 Task: Normalize Audio.
Action: Mouse moved to (1027, 614)
Screenshot: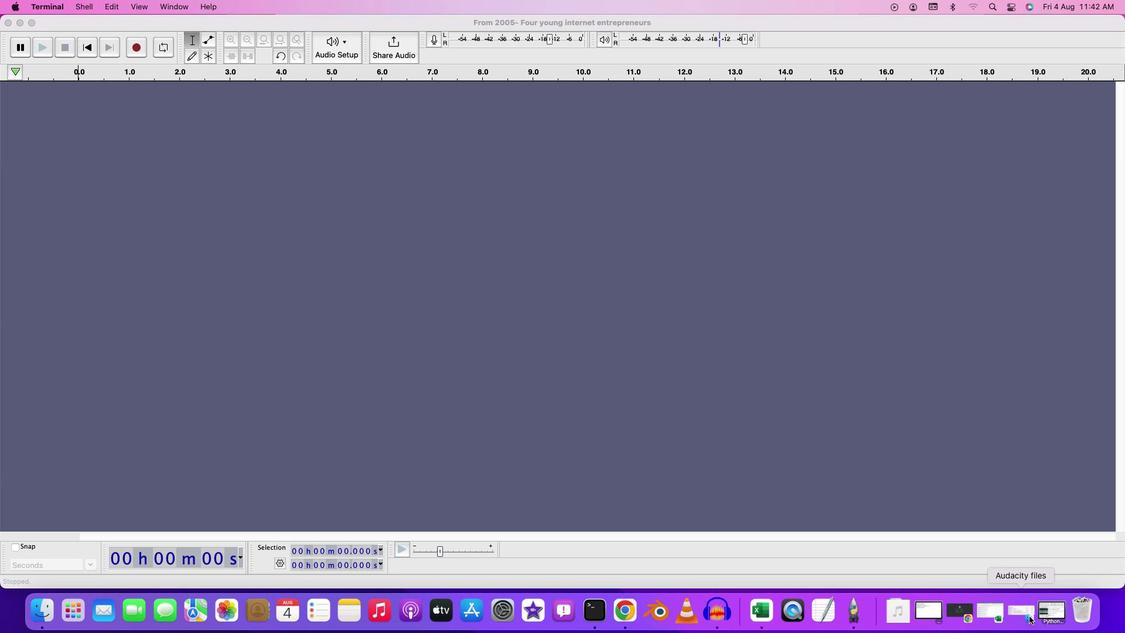 
Action: Mouse pressed left at (1027, 614)
Screenshot: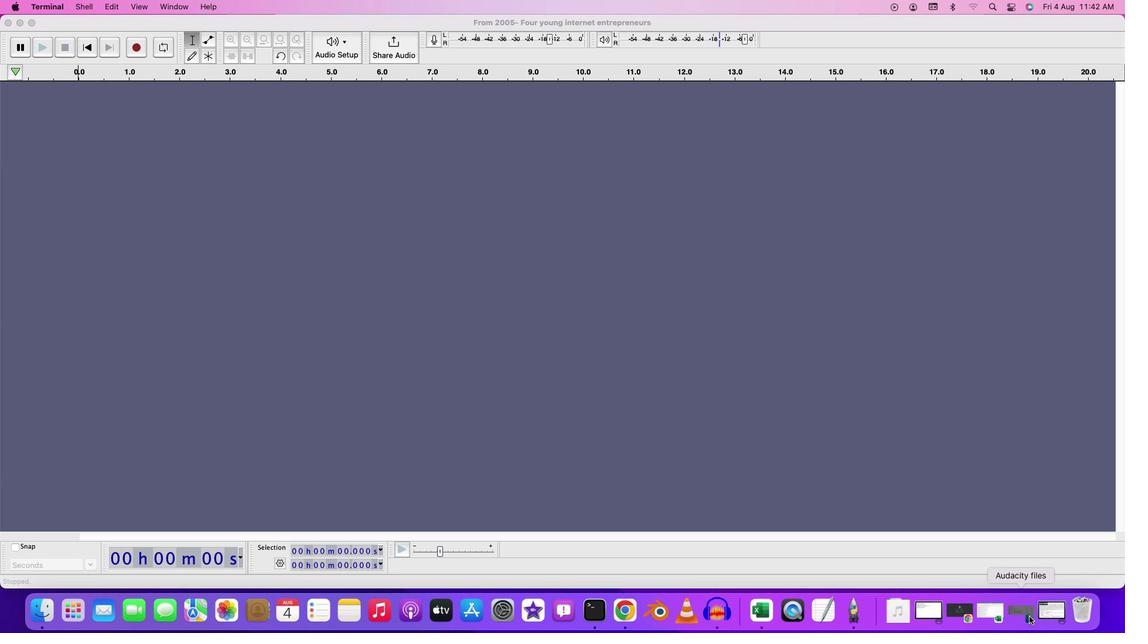 
Action: Mouse moved to (602, 357)
Screenshot: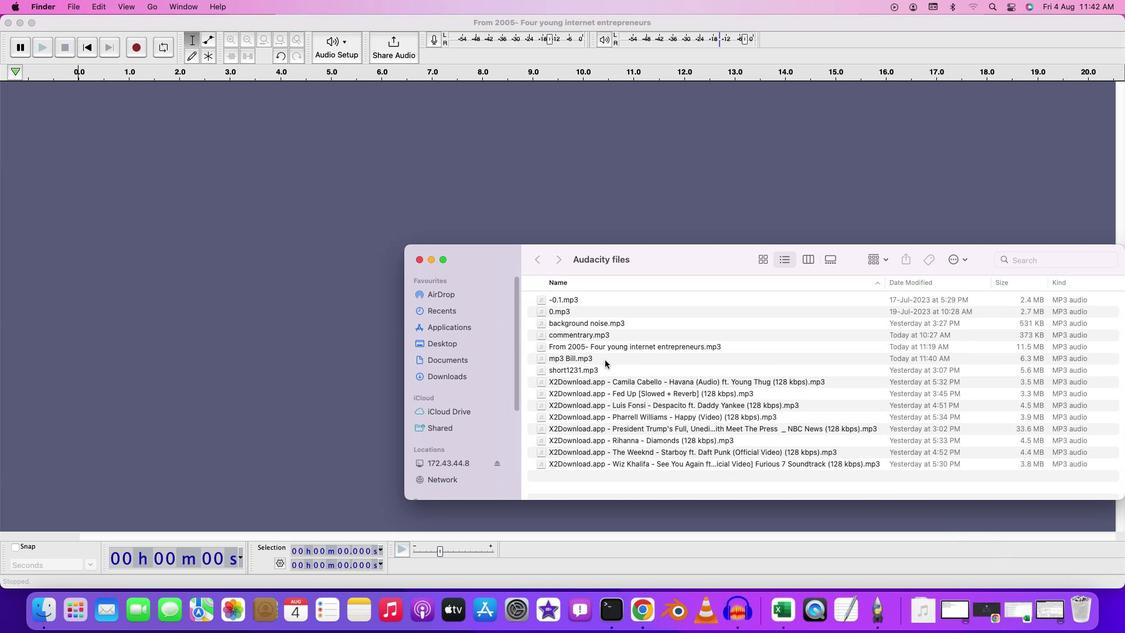 
Action: Mouse pressed left at (602, 357)
Screenshot: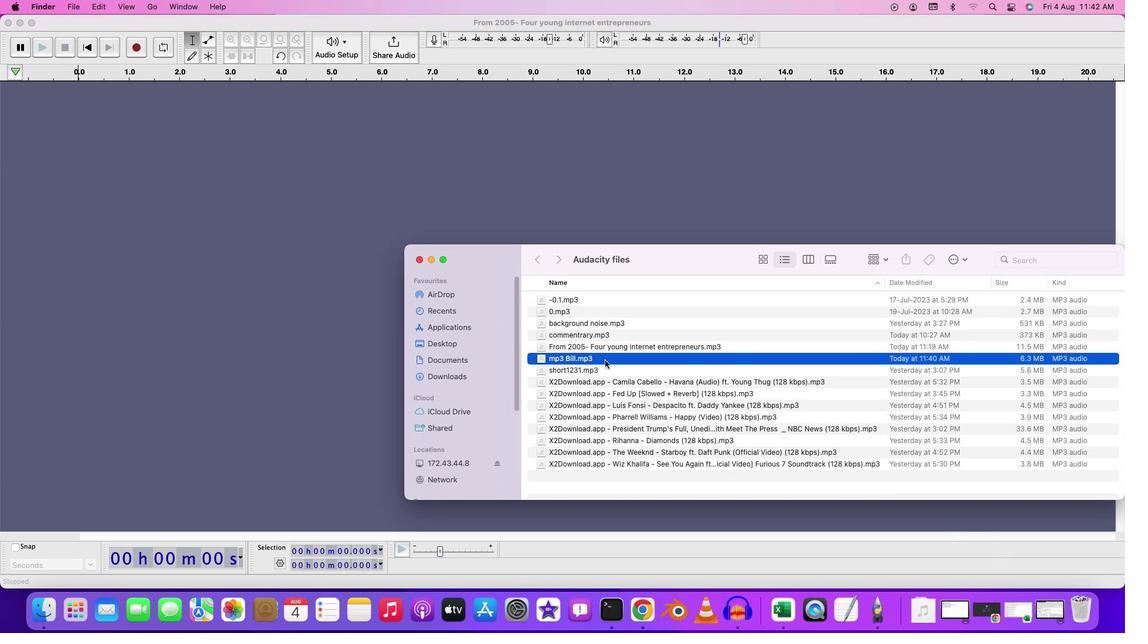 
Action: Mouse moved to (584, 350)
Screenshot: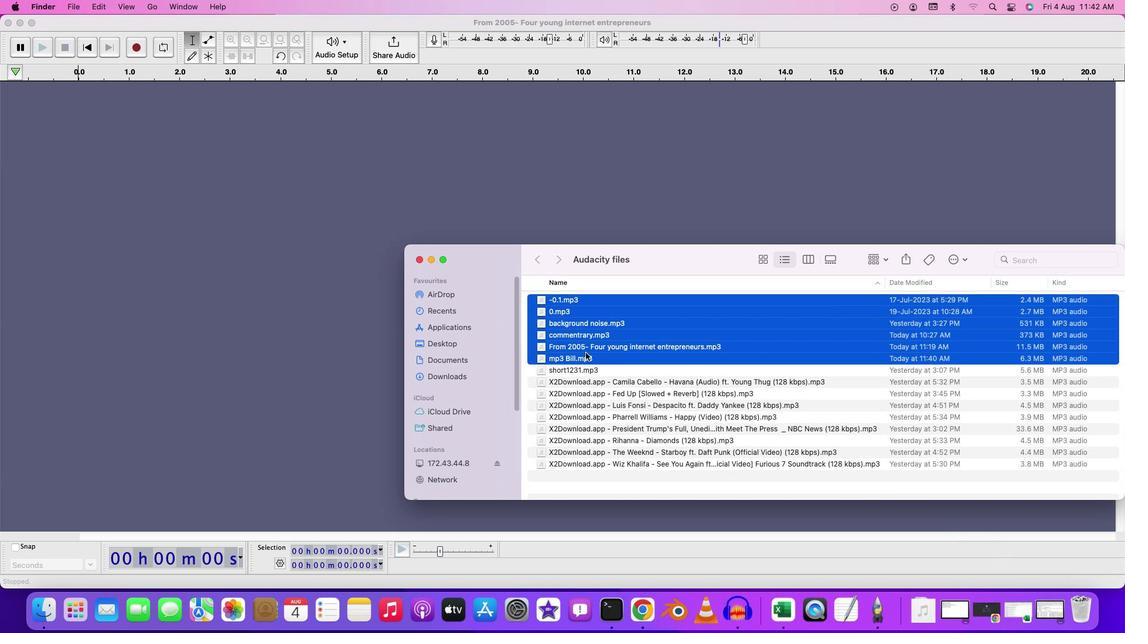 
Action: Mouse pressed left at (584, 350)
Screenshot: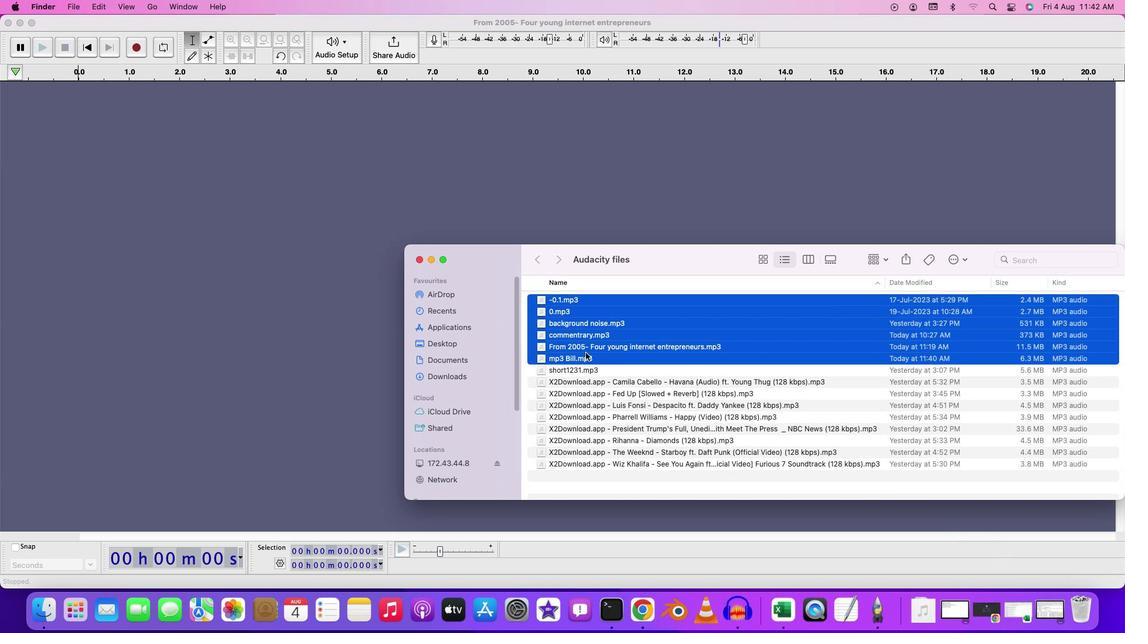 
Action: Mouse moved to (582, 371)
Screenshot: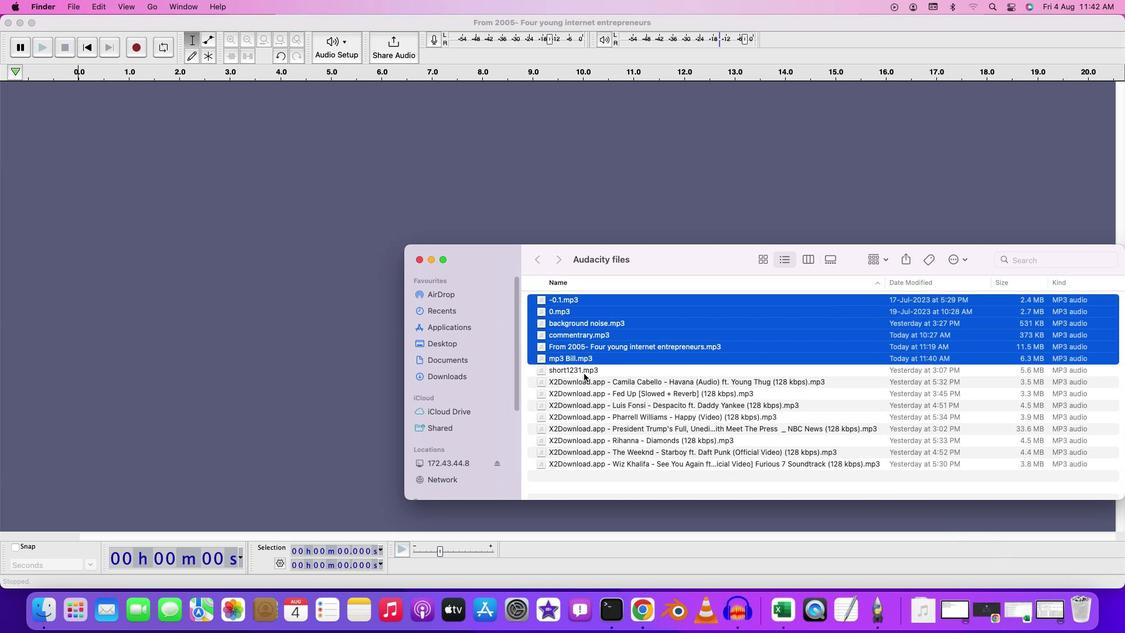 
Action: Mouse pressed left at (582, 371)
Screenshot: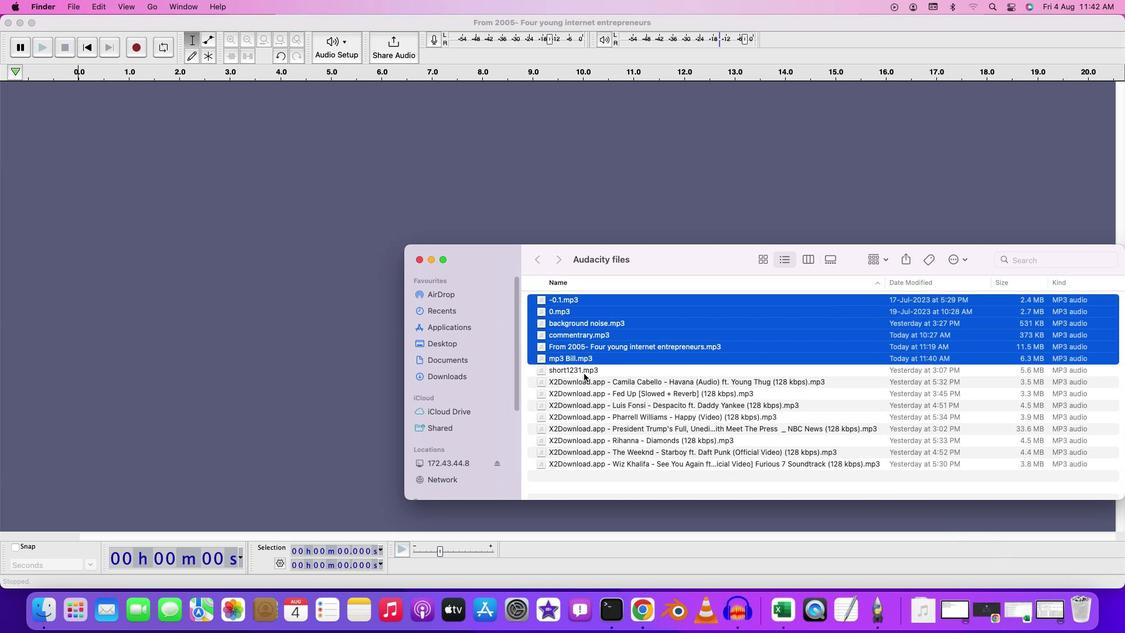 
Action: Mouse moved to (580, 357)
Screenshot: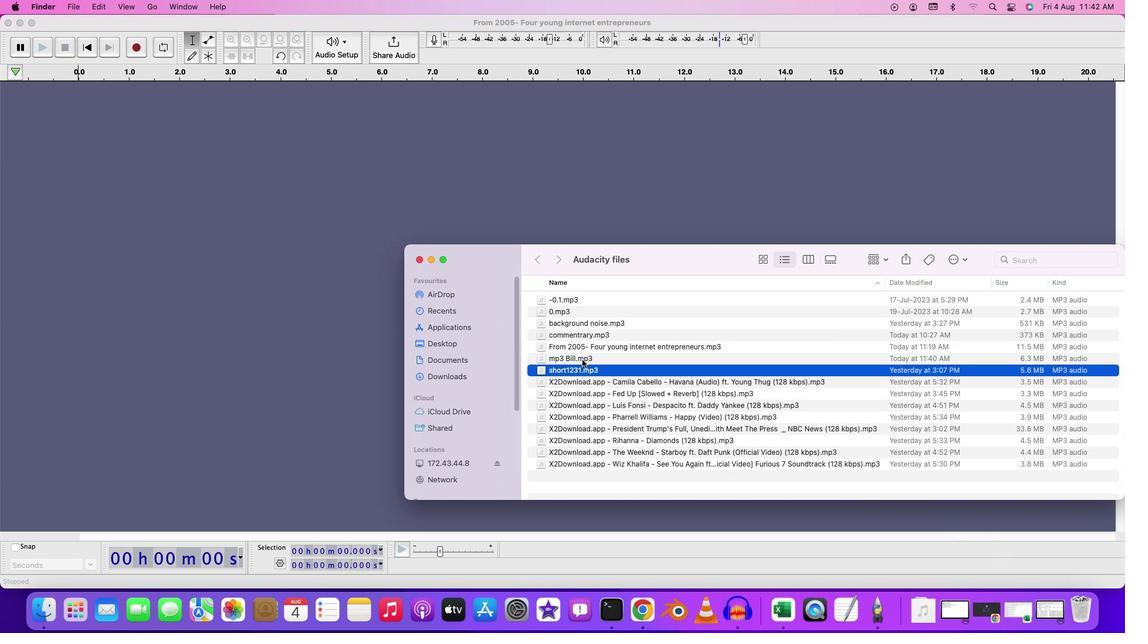 
Action: Mouse pressed left at (580, 357)
Screenshot: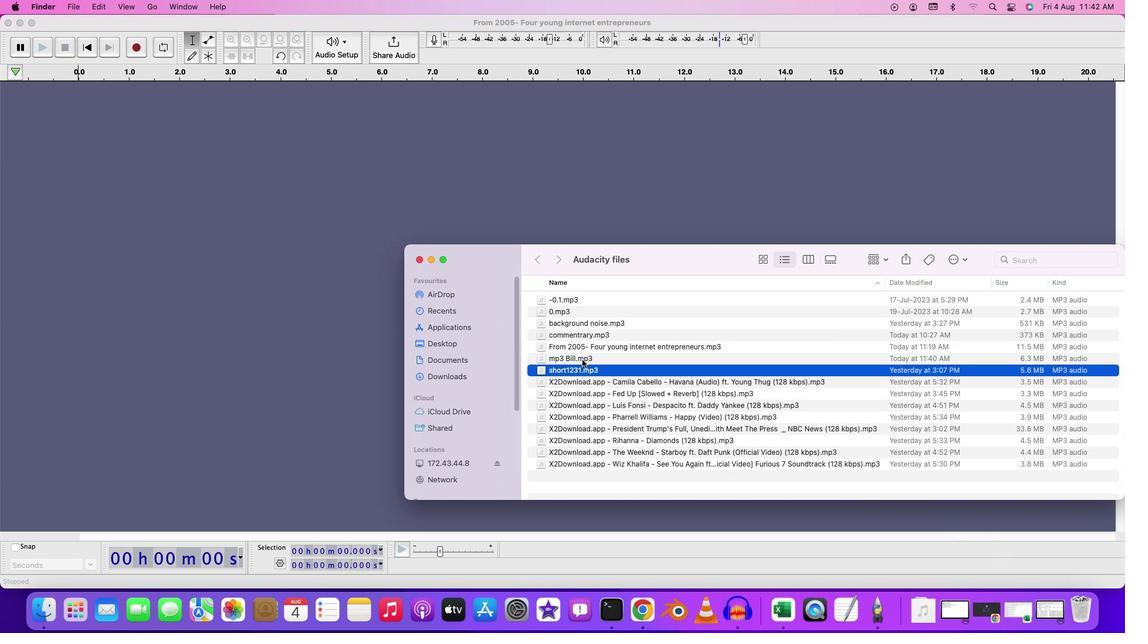 
Action: Mouse moved to (565, 355)
Screenshot: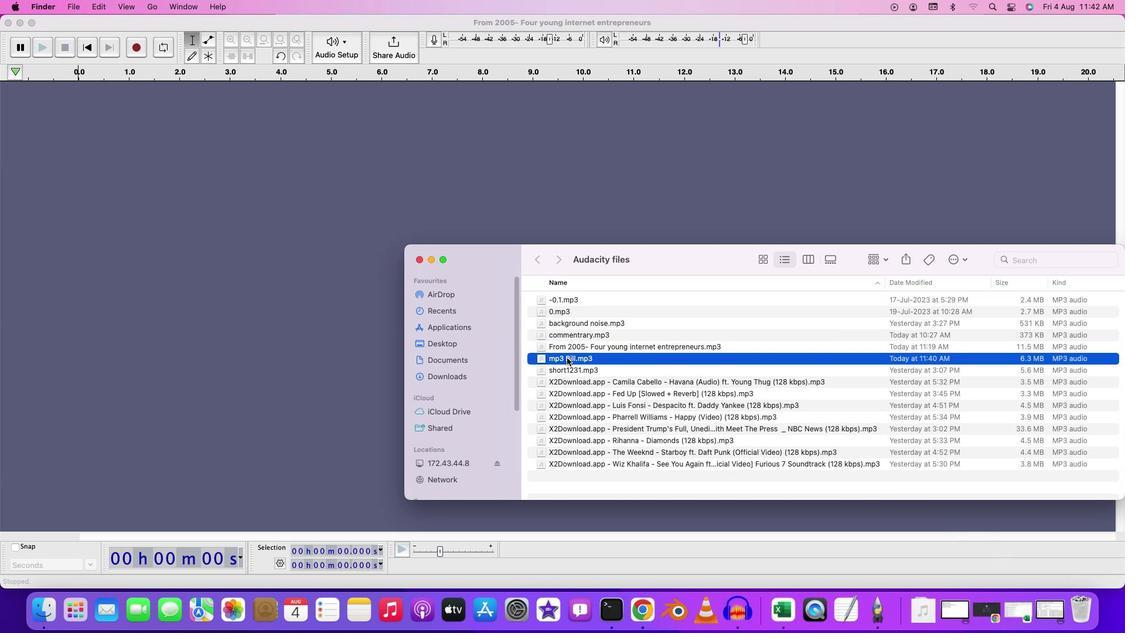 
Action: Mouse pressed left at (565, 355)
Screenshot: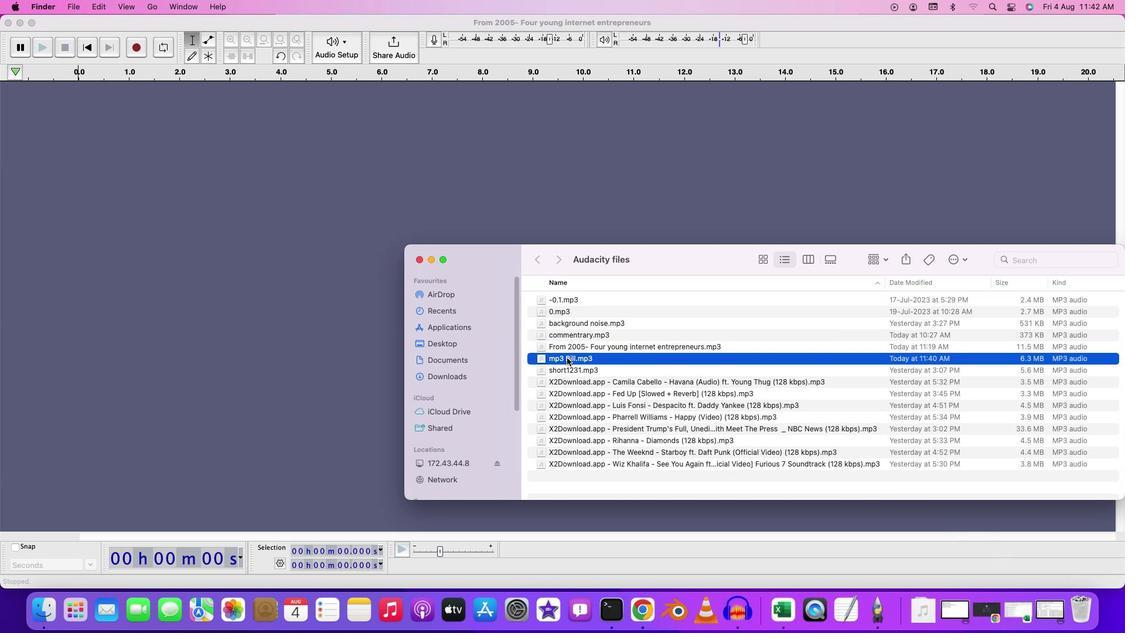 
Action: Mouse moved to (426, 257)
Screenshot: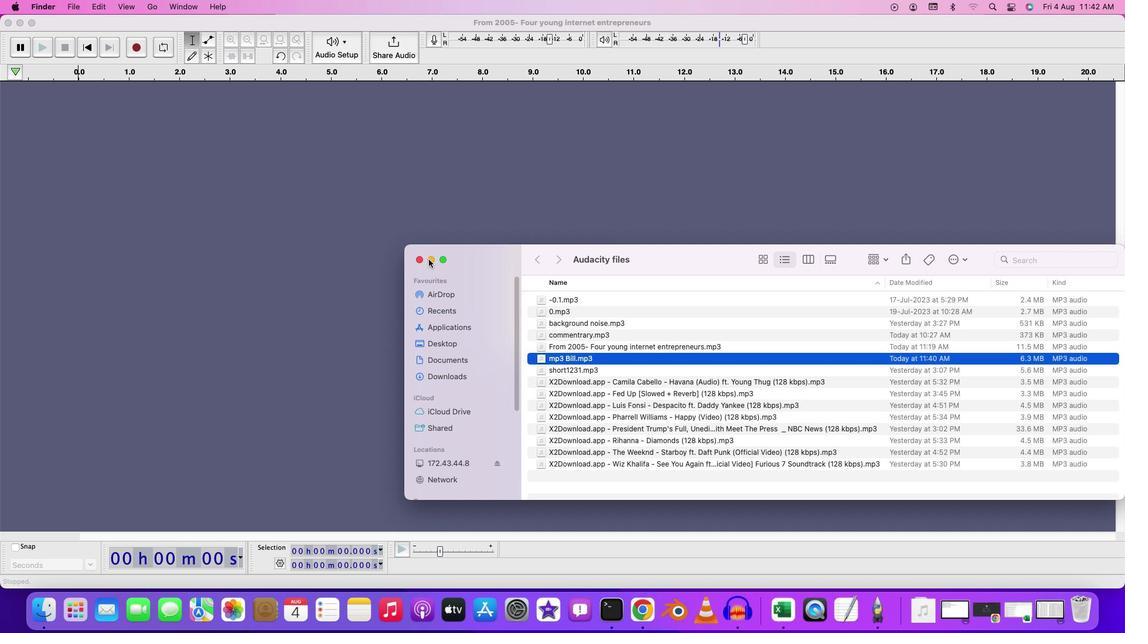 
Action: Mouse pressed left at (426, 257)
Screenshot: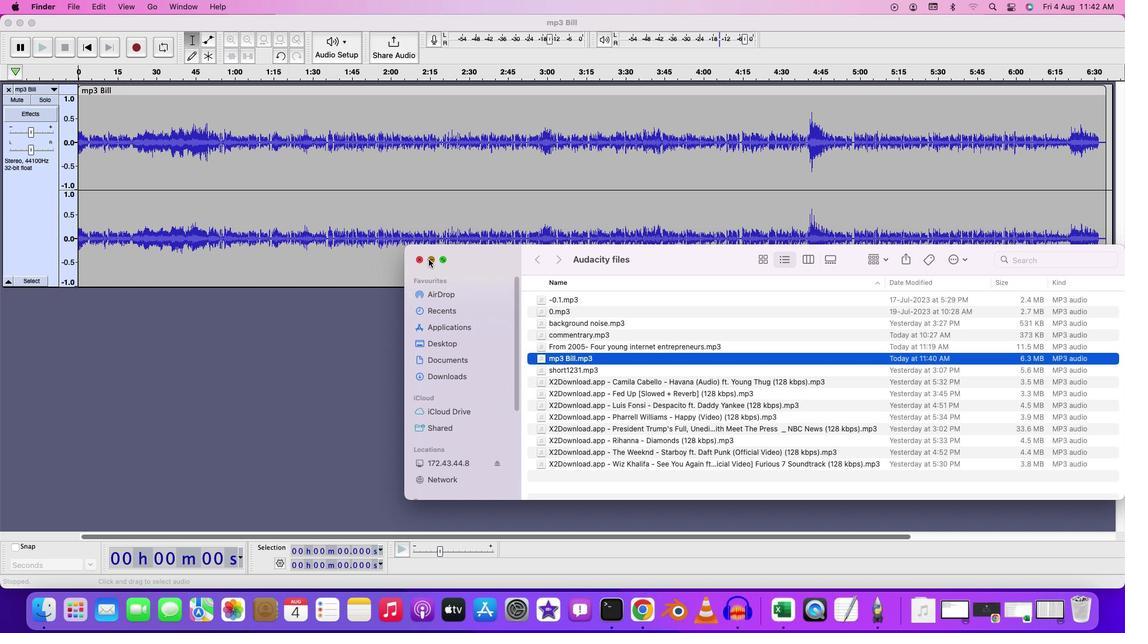 
Action: Mouse moved to (371, 350)
Screenshot: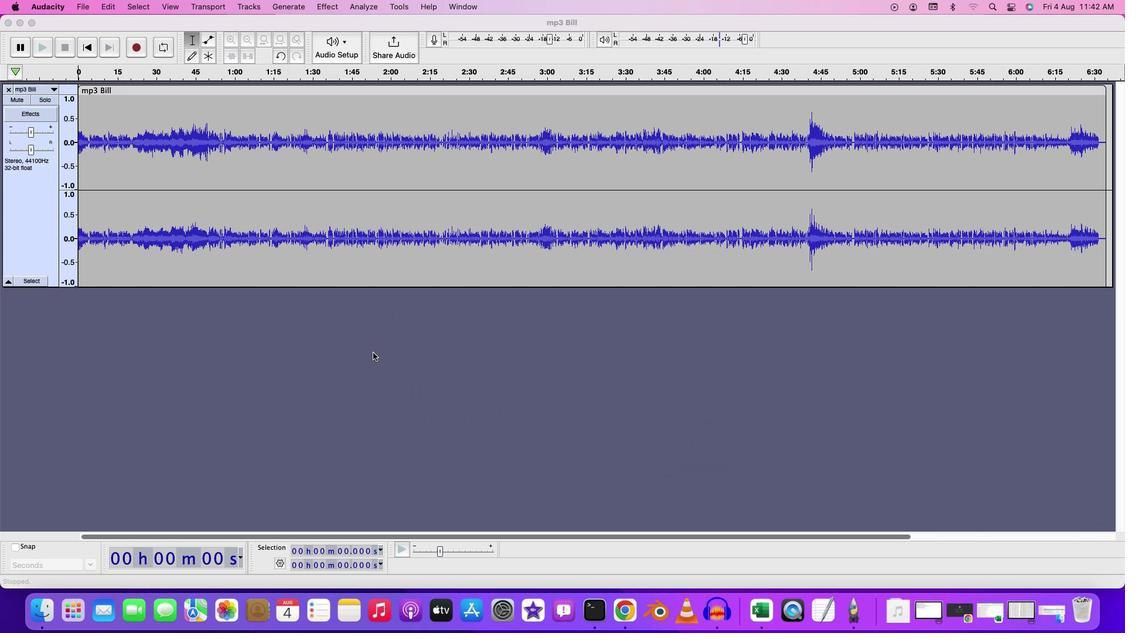 
Action: Mouse pressed left at (371, 350)
Screenshot: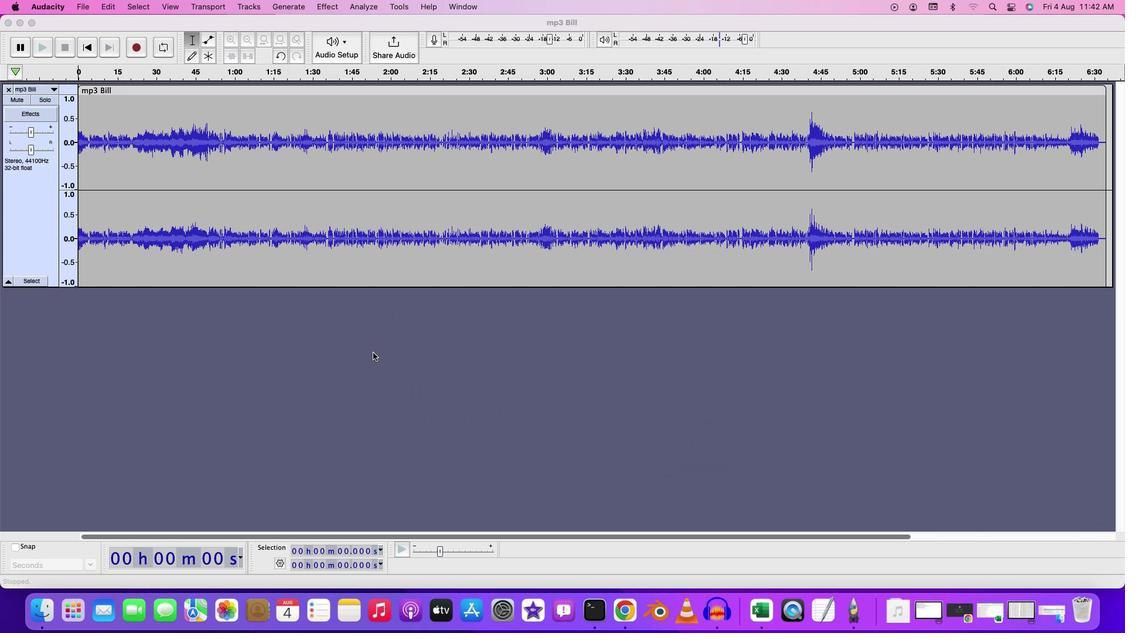 
Action: Mouse moved to (87, 99)
Screenshot: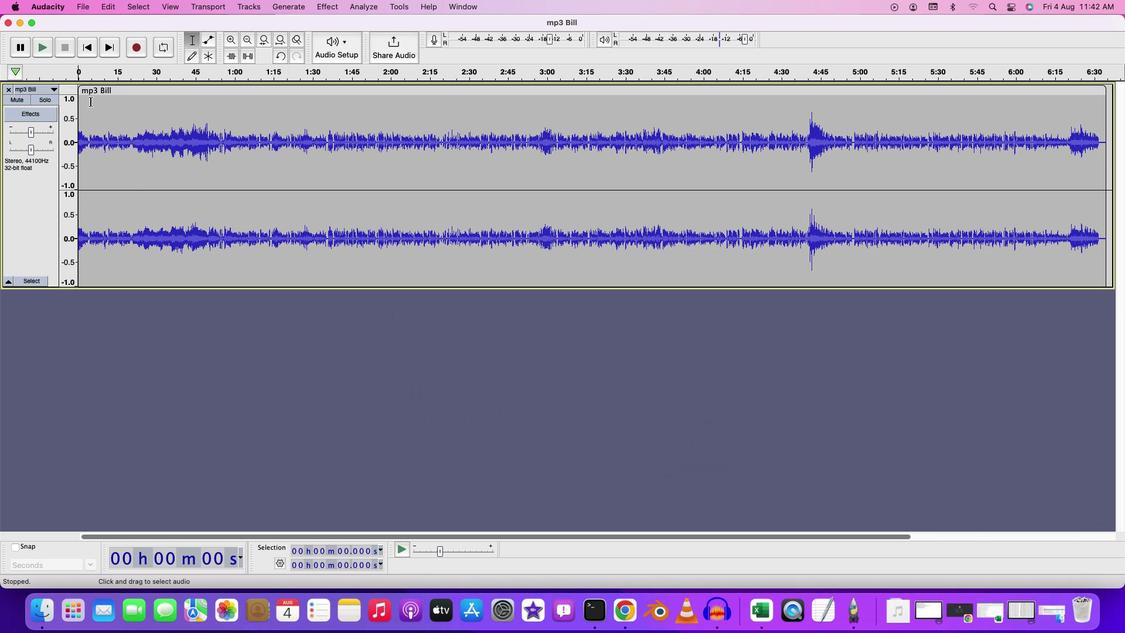 
Action: Mouse pressed left at (87, 99)
Screenshot: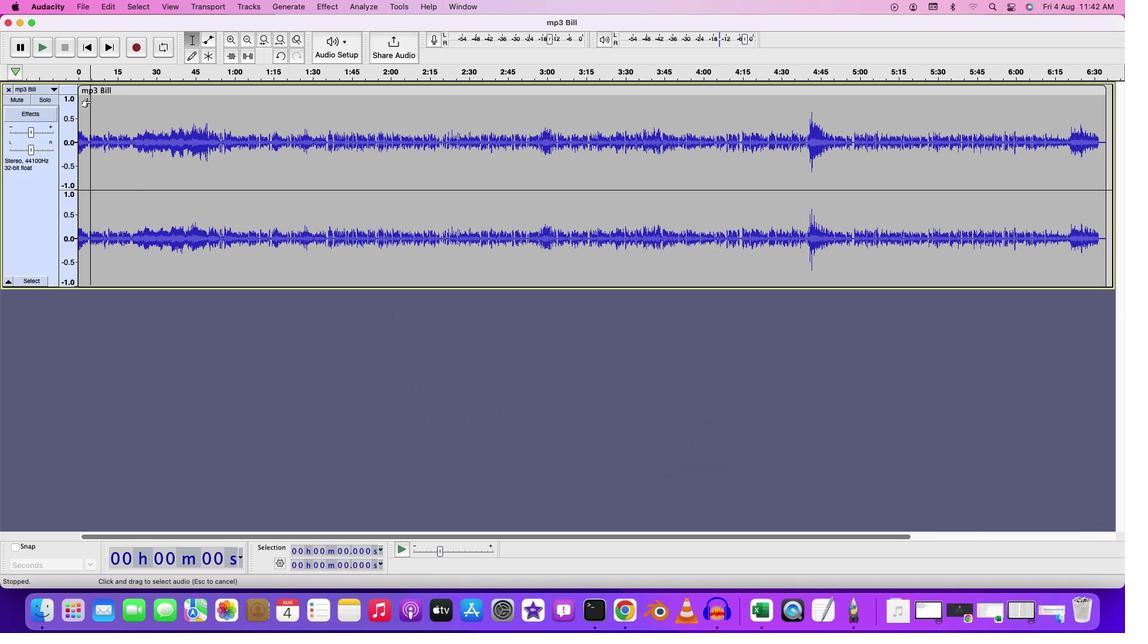 
Action: Key pressed Key.space
Screenshot: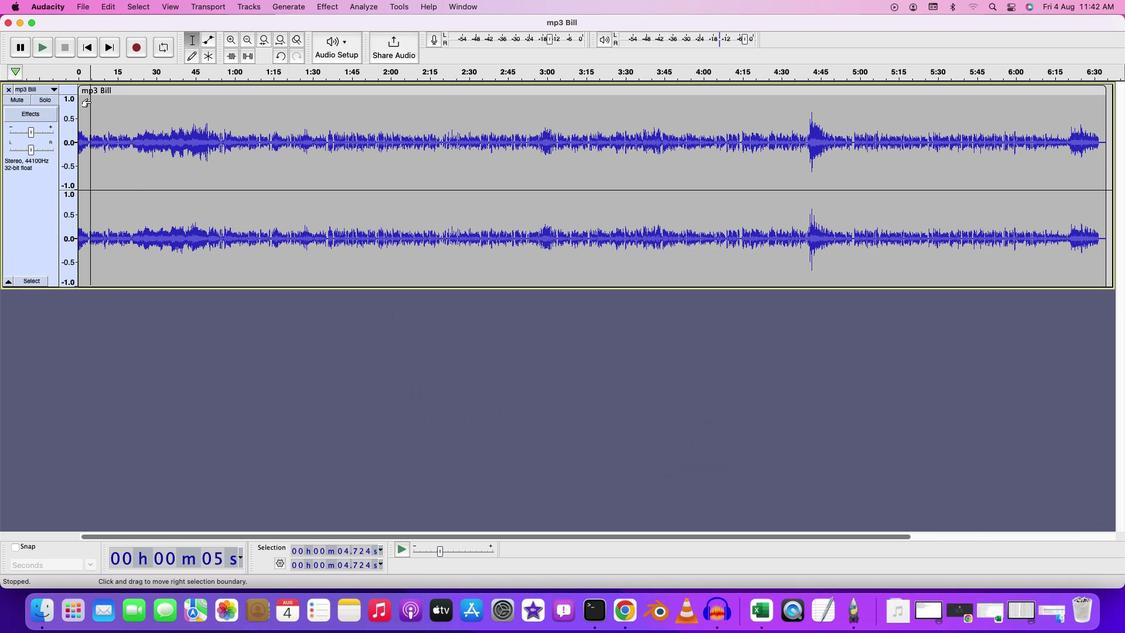
Action: Mouse moved to (138, 102)
Screenshot: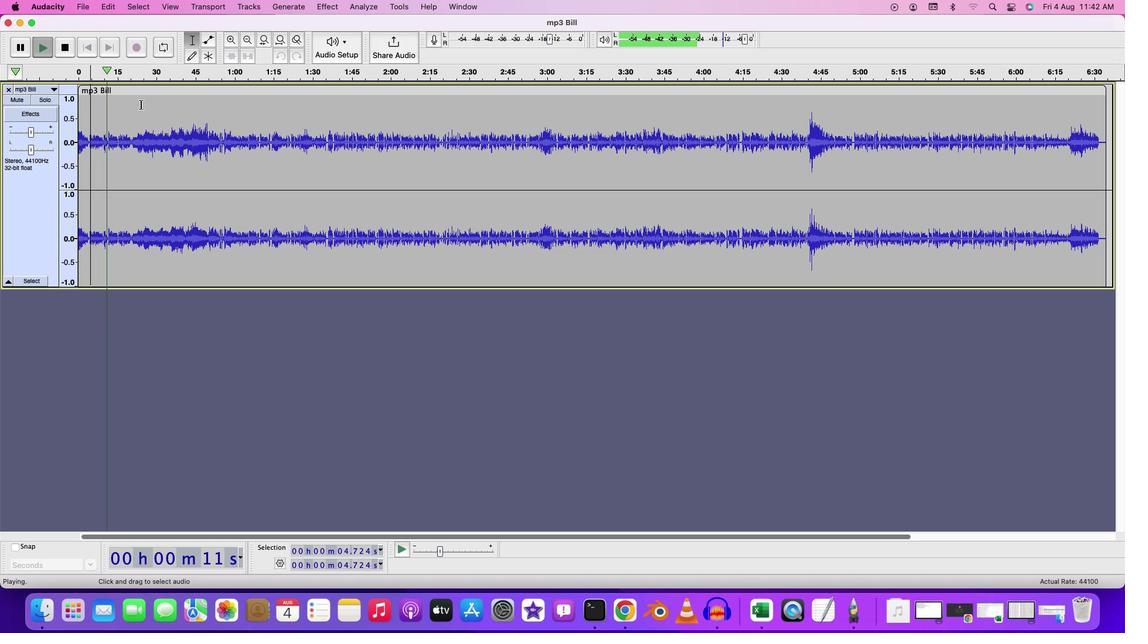 
Action: Mouse pressed left at (138, 102)
Screenshot: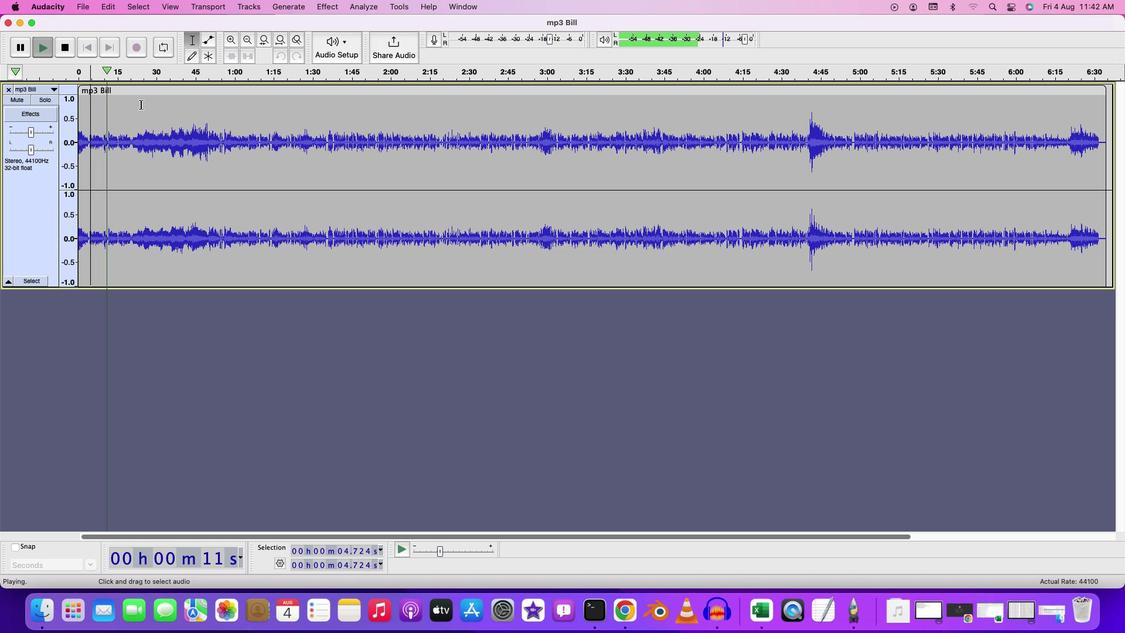 
Action: Key pressed Key.space'n'Key.space
Screenshot: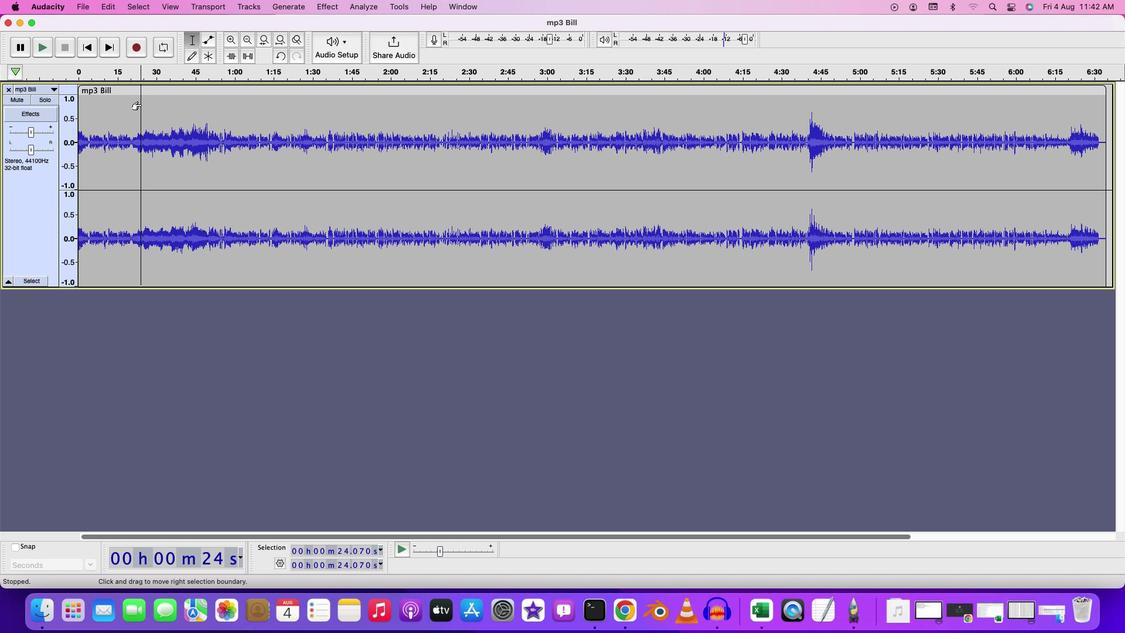 
Action: Mouse moved to (786, 117)
Screenshot: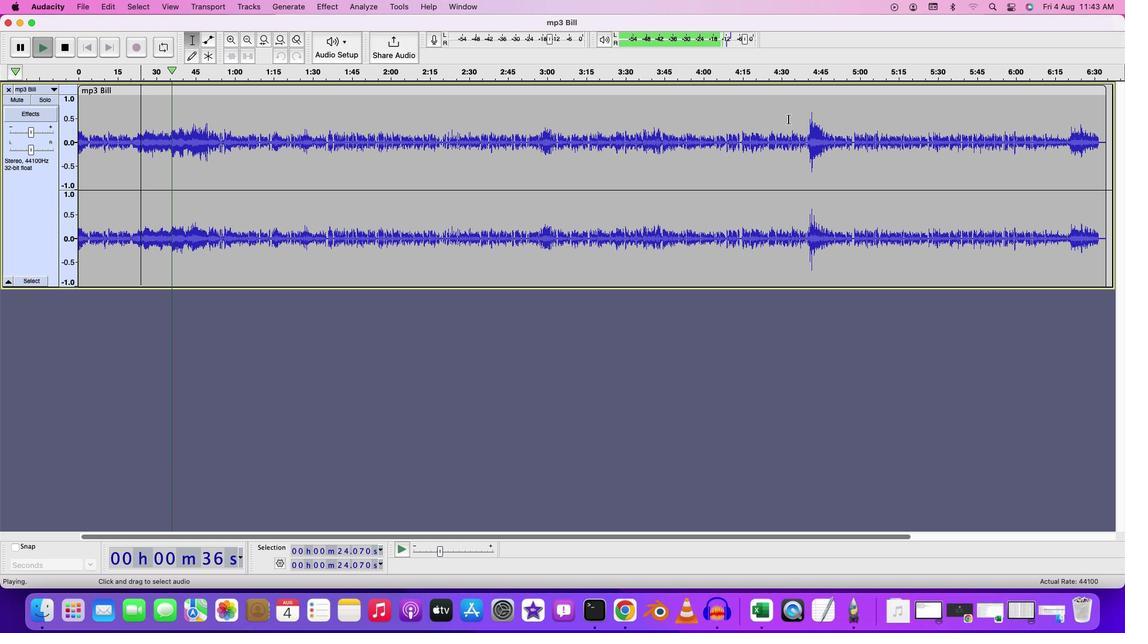 
Action: Mouse pressed left at (786, 117)
Screenshot: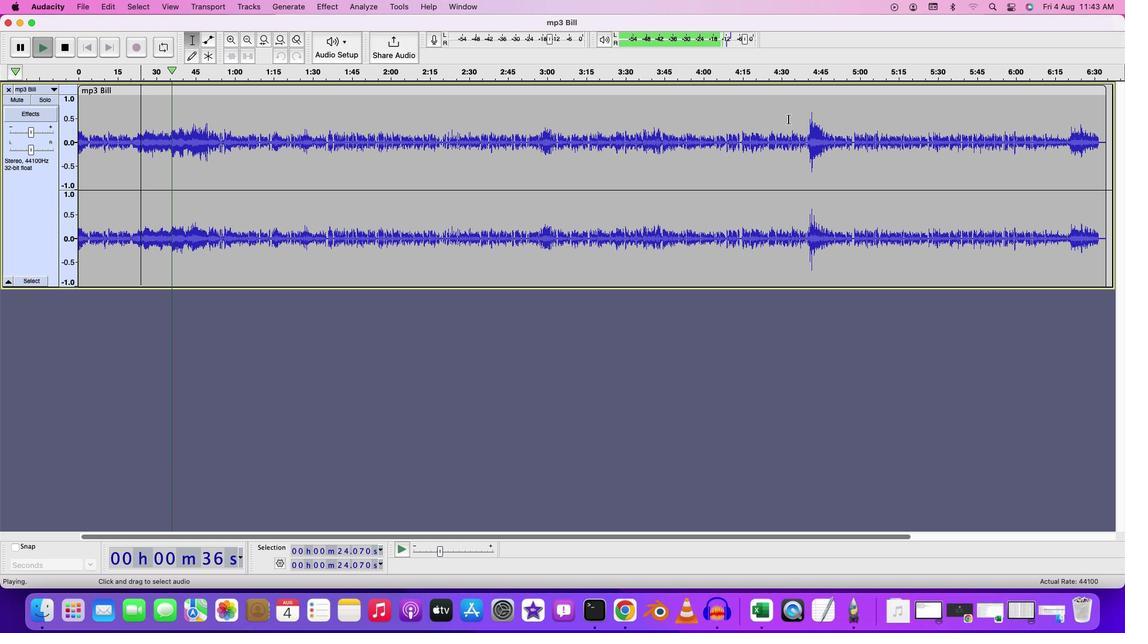 
Action: Key pressed Key.spaceKey.spaceKey.space
Screenshot: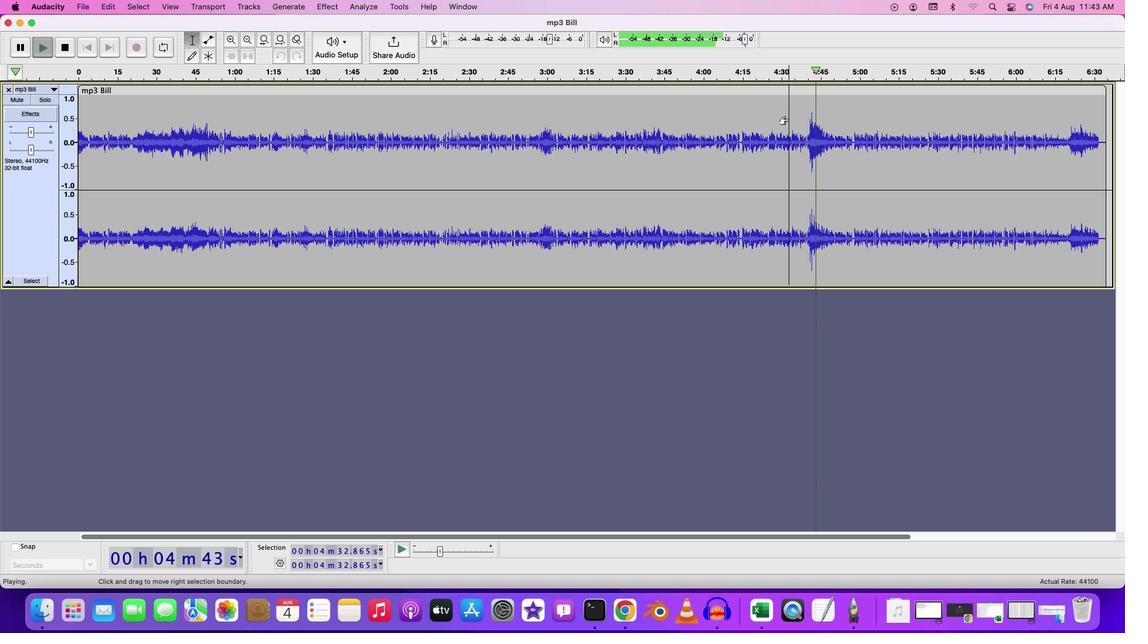
Action: Mouse moved to (392, 150)
Screenshot: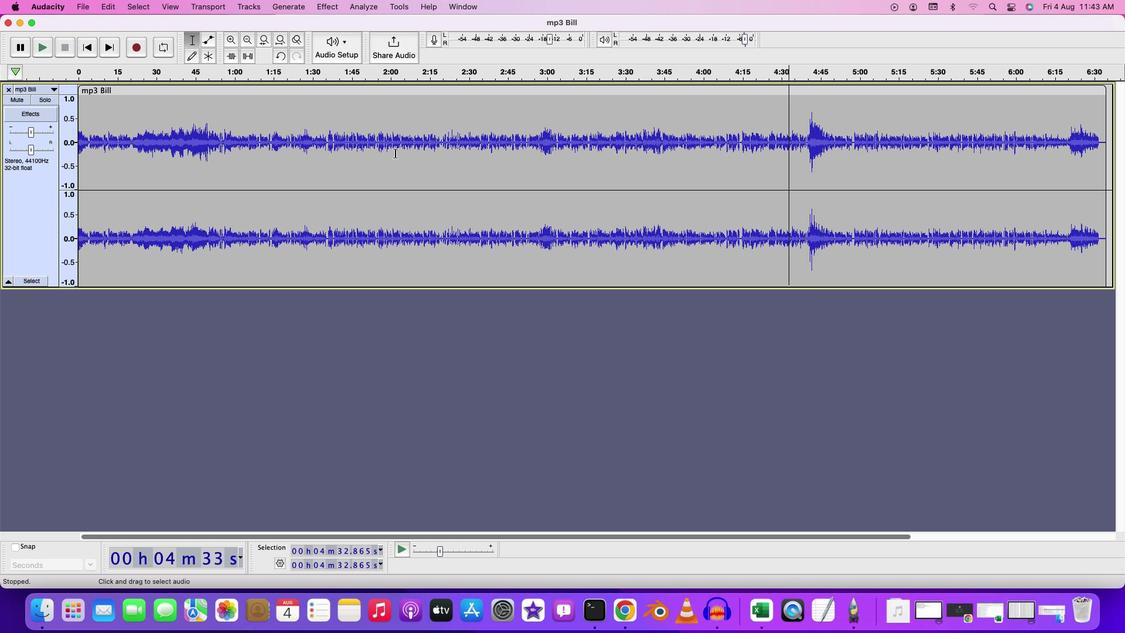 
Action: Mouse pressed left at (392, 150)
Screenshot: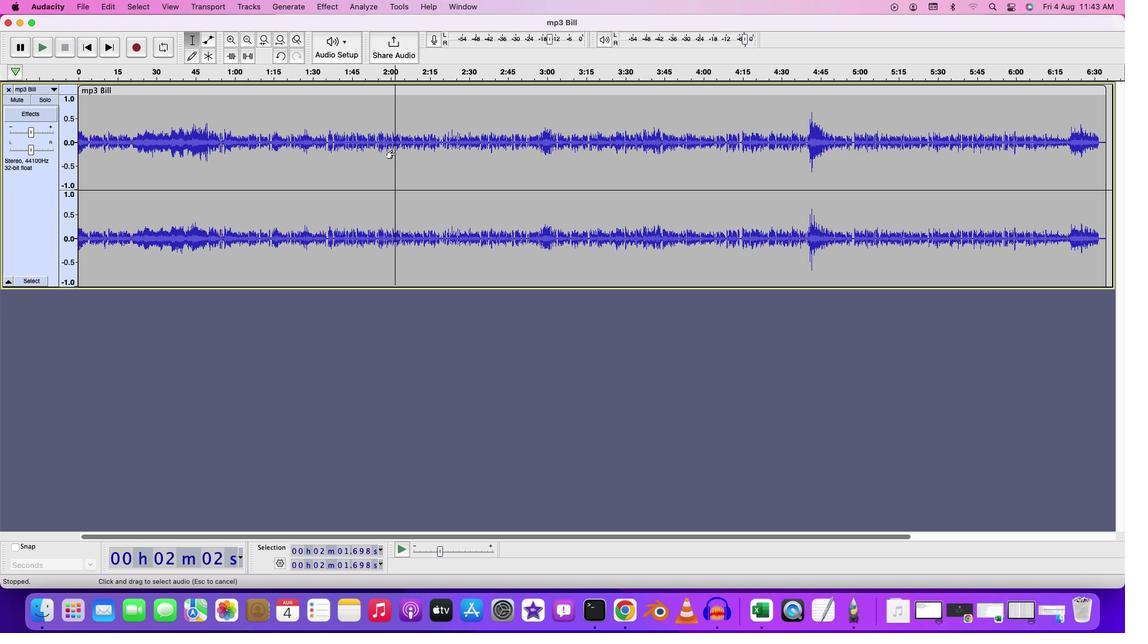 
Action: Mouse moved to (330, 8)
Screenshot: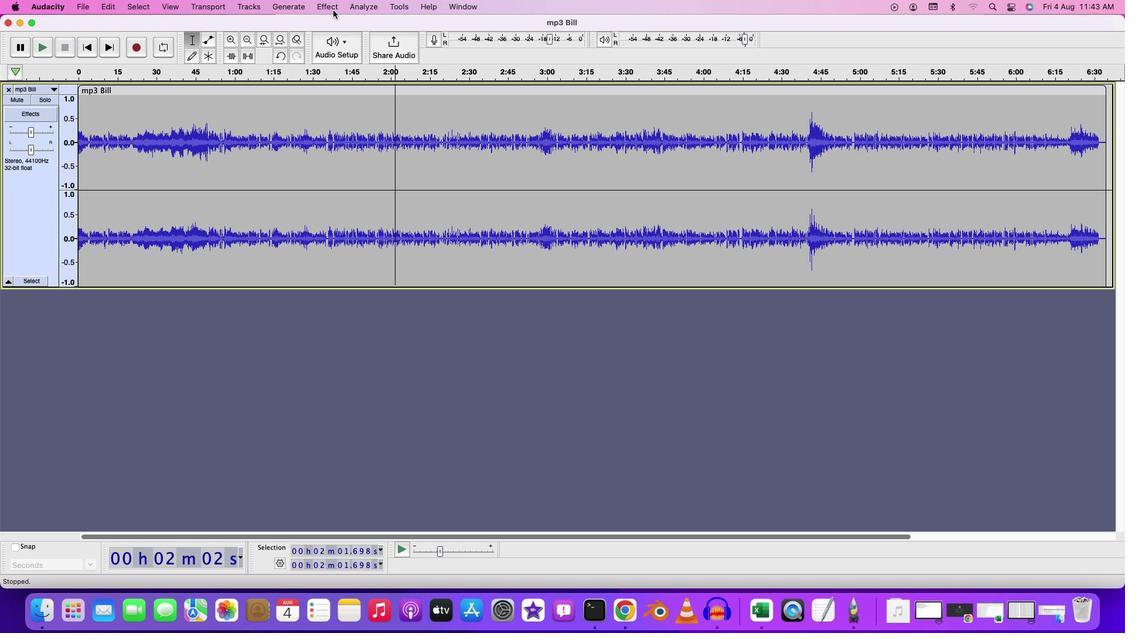 
Action: Mouse pressed left at (330, 8)
Screenshot: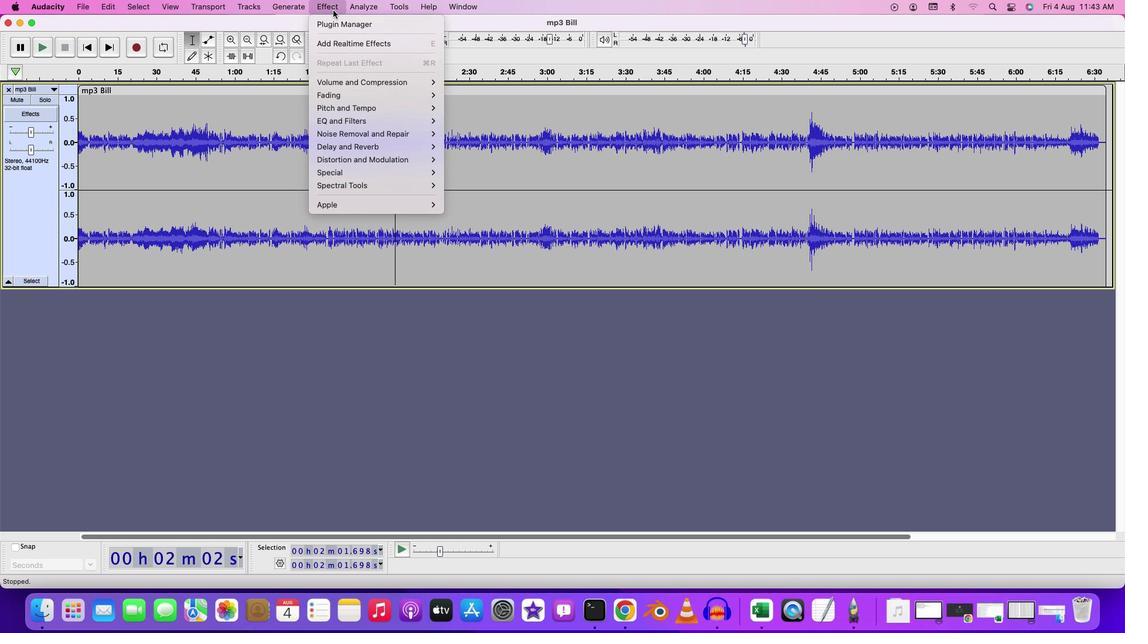 
Action: Mouse moved to (829, 224)
Screenshot: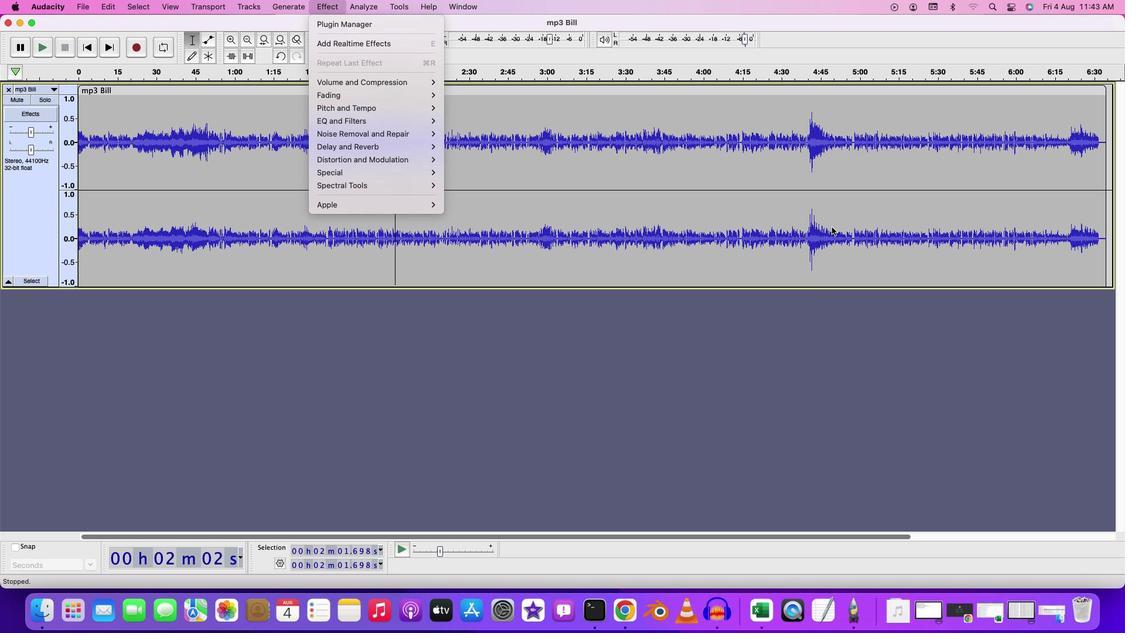 
Action: Mouse pressed left at (829, 224)
Screenshot: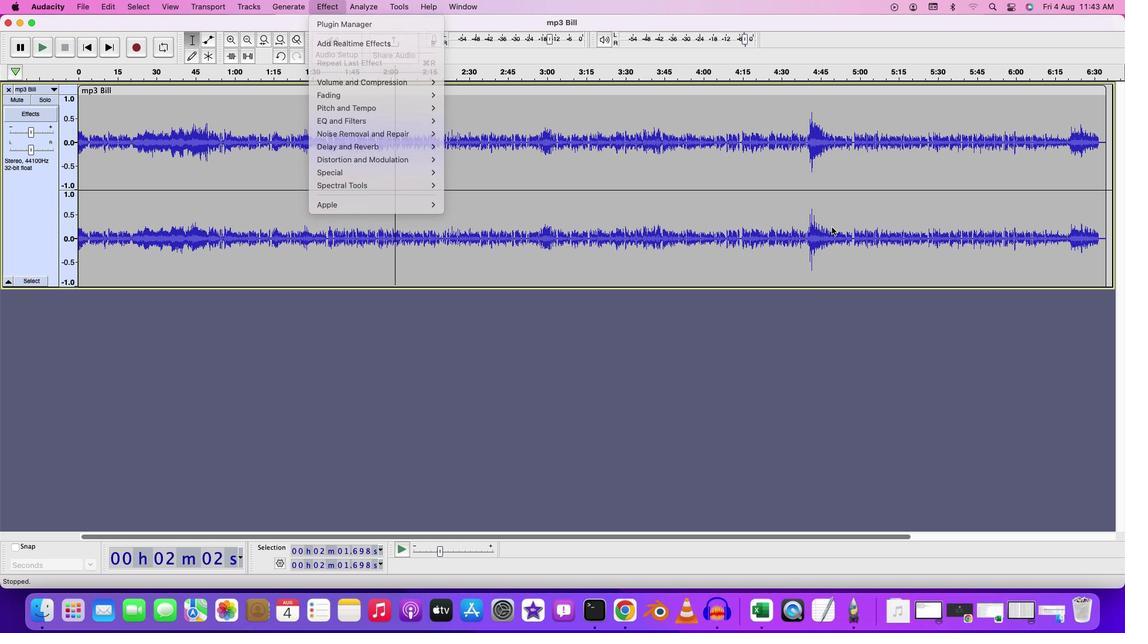 
Action: Mouse moved to (805, 114)
Screenshot: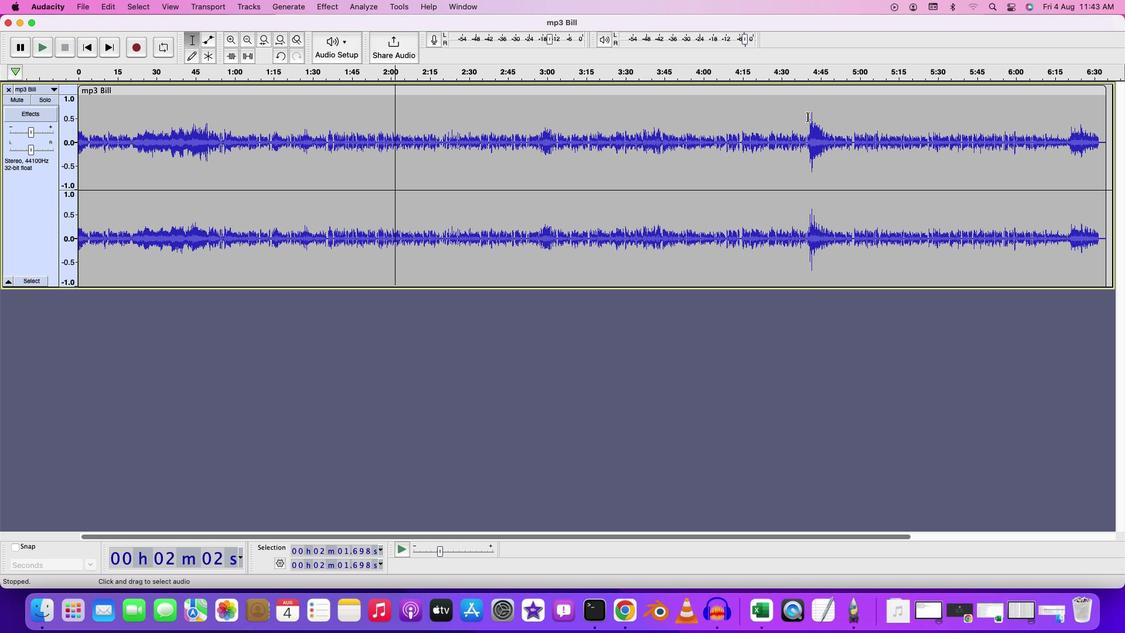 
Action: Mouse pressed left at (805, 114)
Screenshot: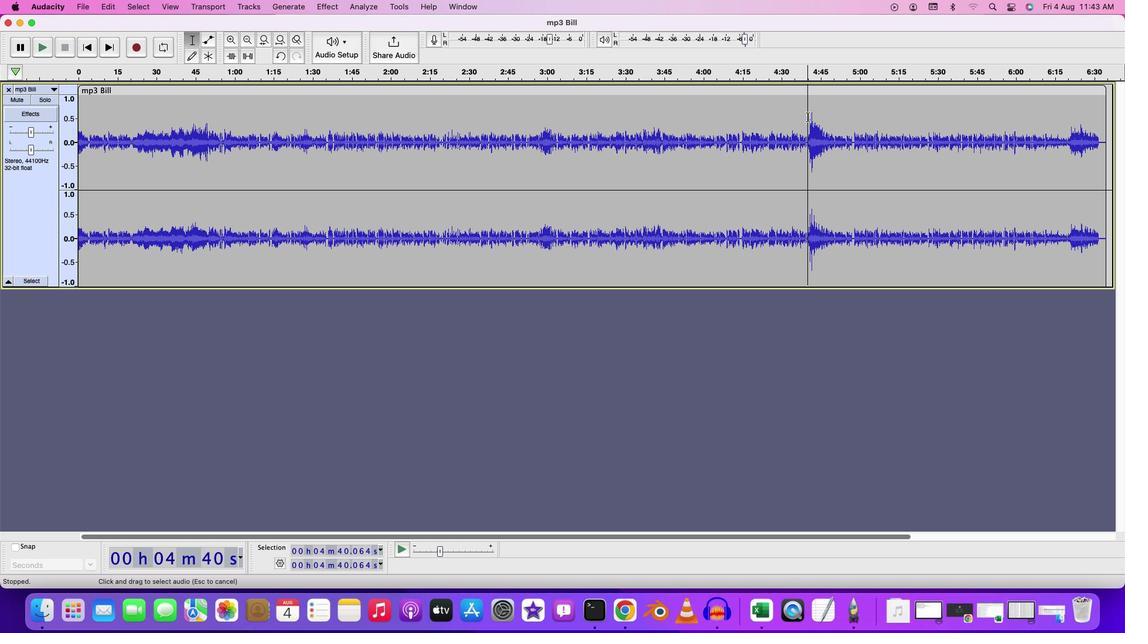 
Action: Mouse moved to (336, 5)
Screenshot: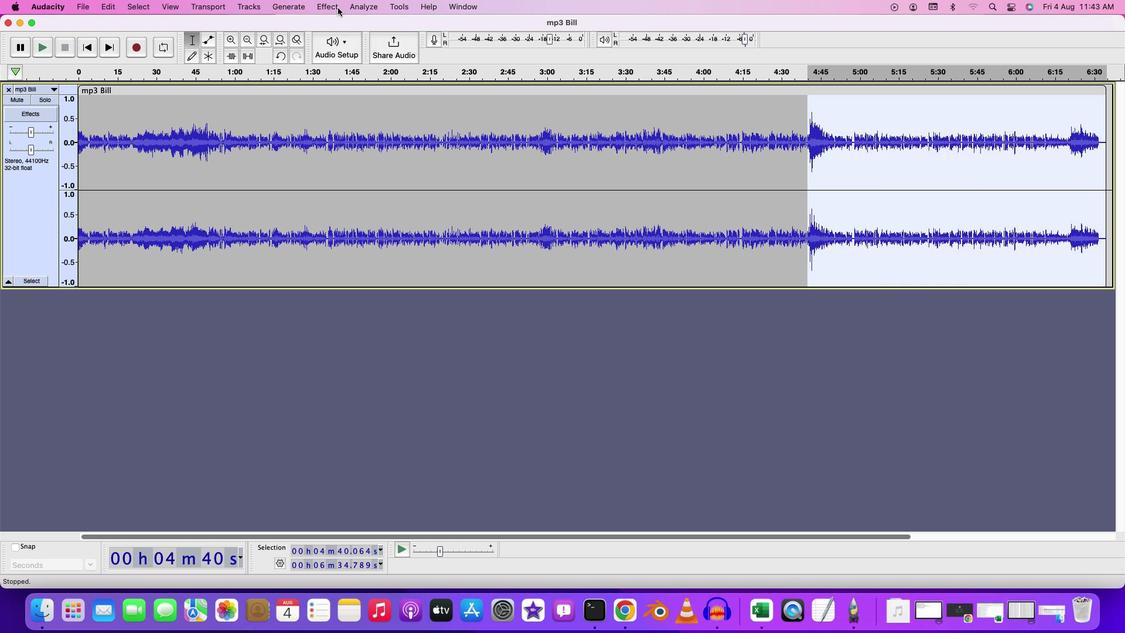 
Action: Mouse pressed left at (336, 5)
Screenshot: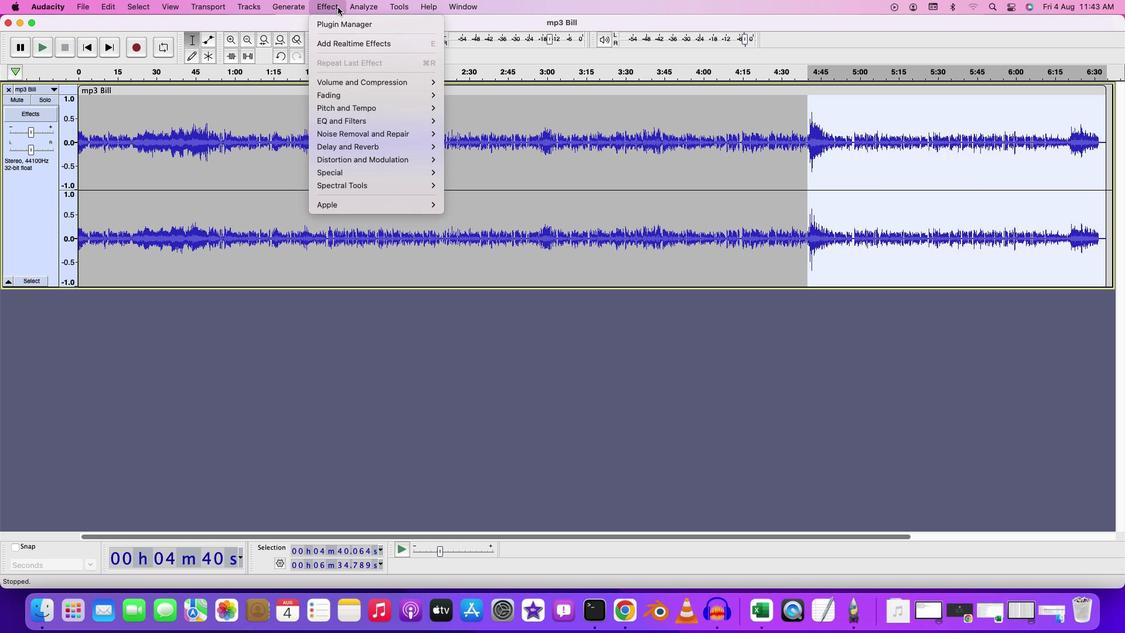 
Action: Mouse moved to (477, 143)
Screenshot: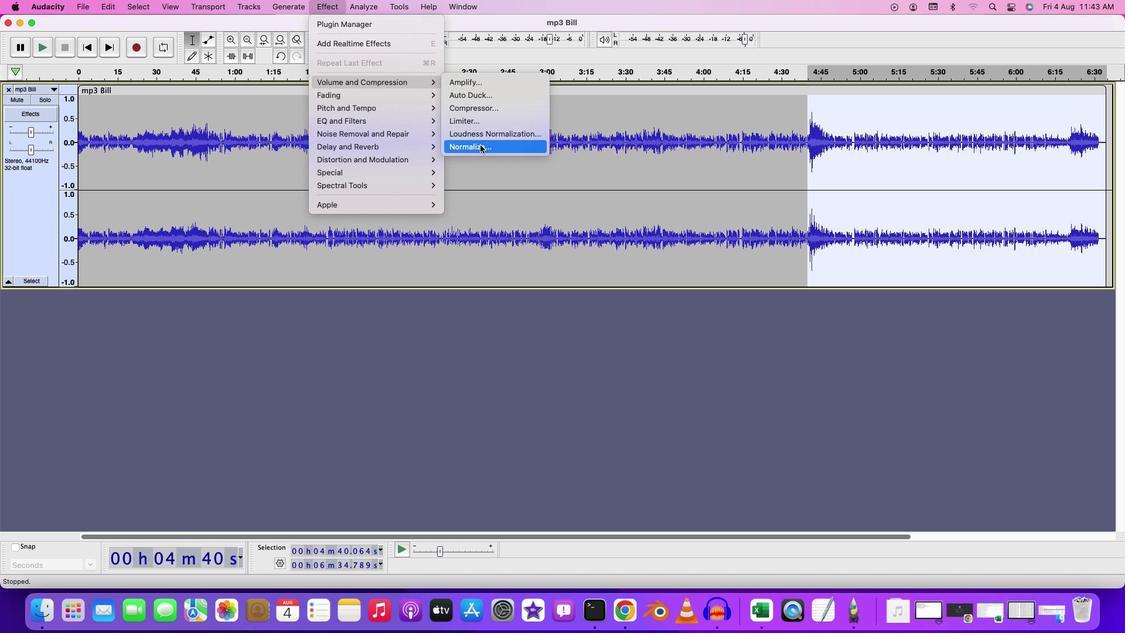 
Action: Mouse pressed left at (477, 143)
Screenshot: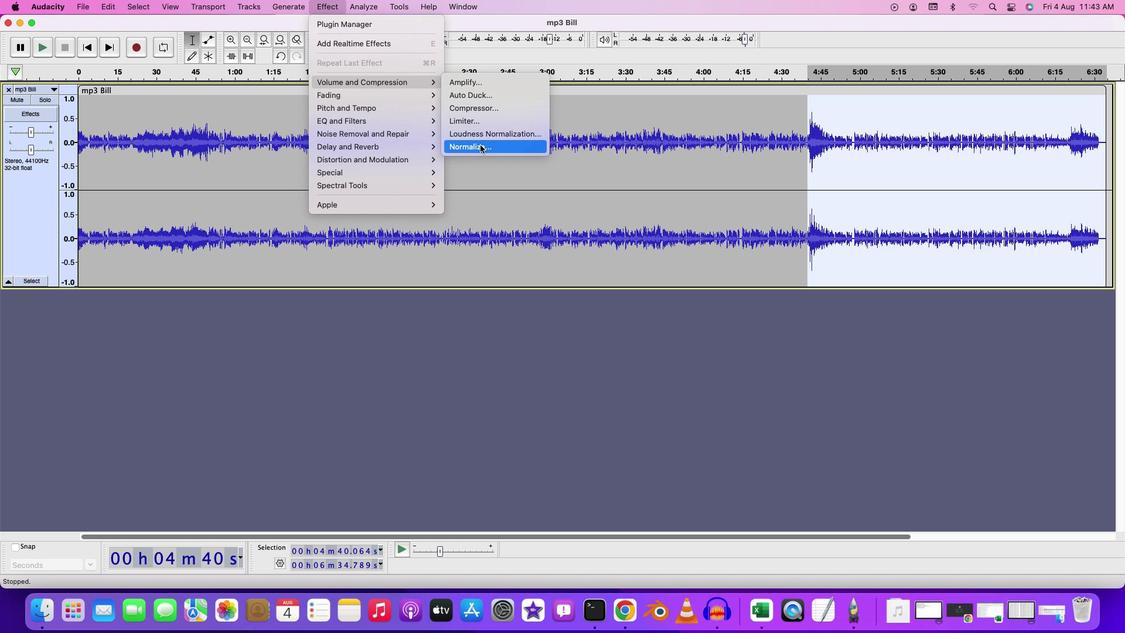 
Action: Mouse moved to (581, 274)
Screenshot: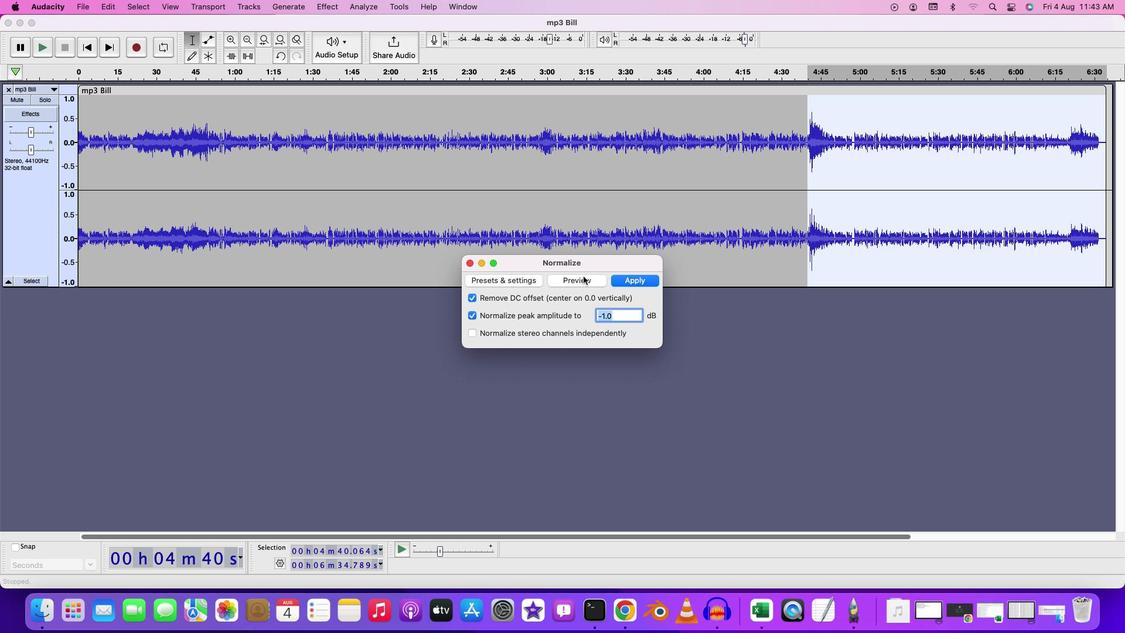 
Action: Mouse pressed left at (581, 274)
Screenshot: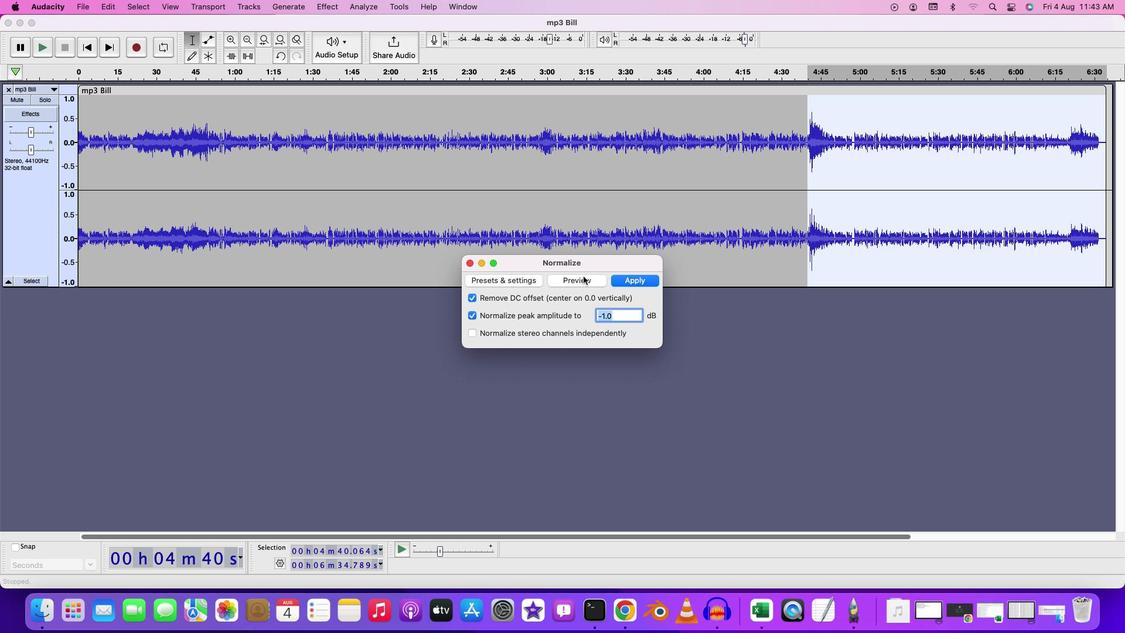 
Action: Mouse moved to (626, 282)
Screenshot: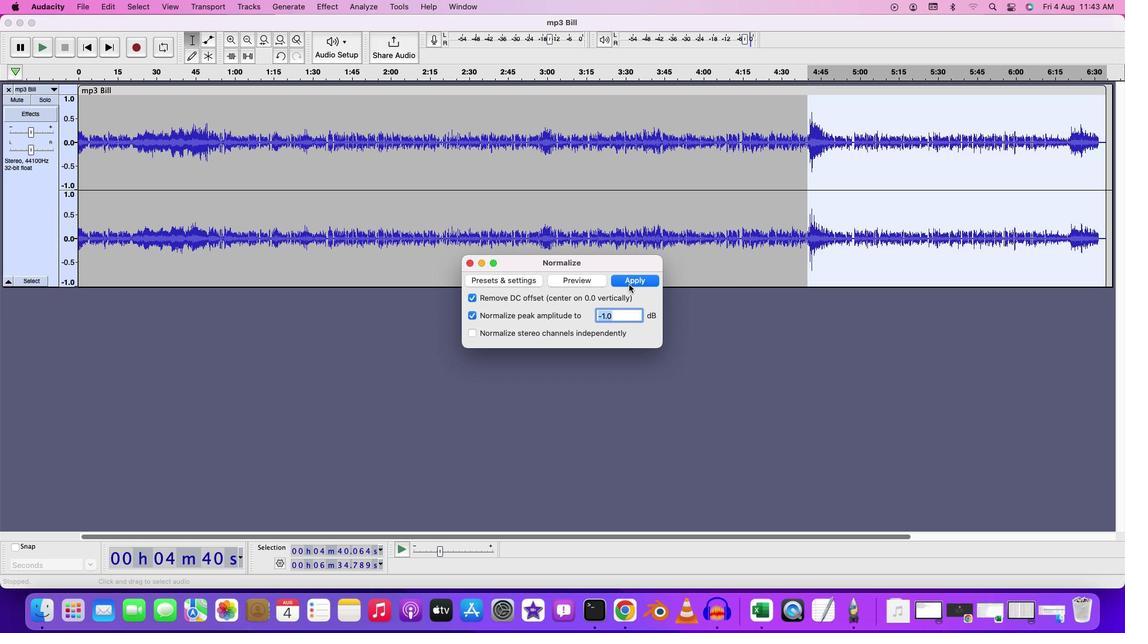
Action: Mouse pressed left at (626, 282)
Screenshot: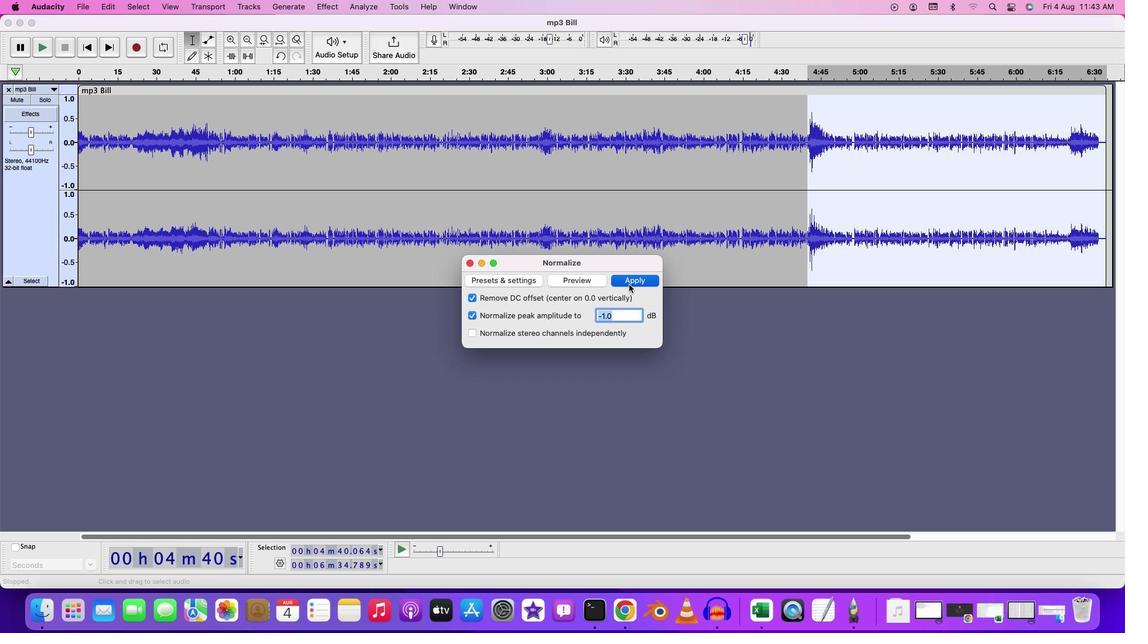
Action: Mouse moved to (659, 180)
Screenshot: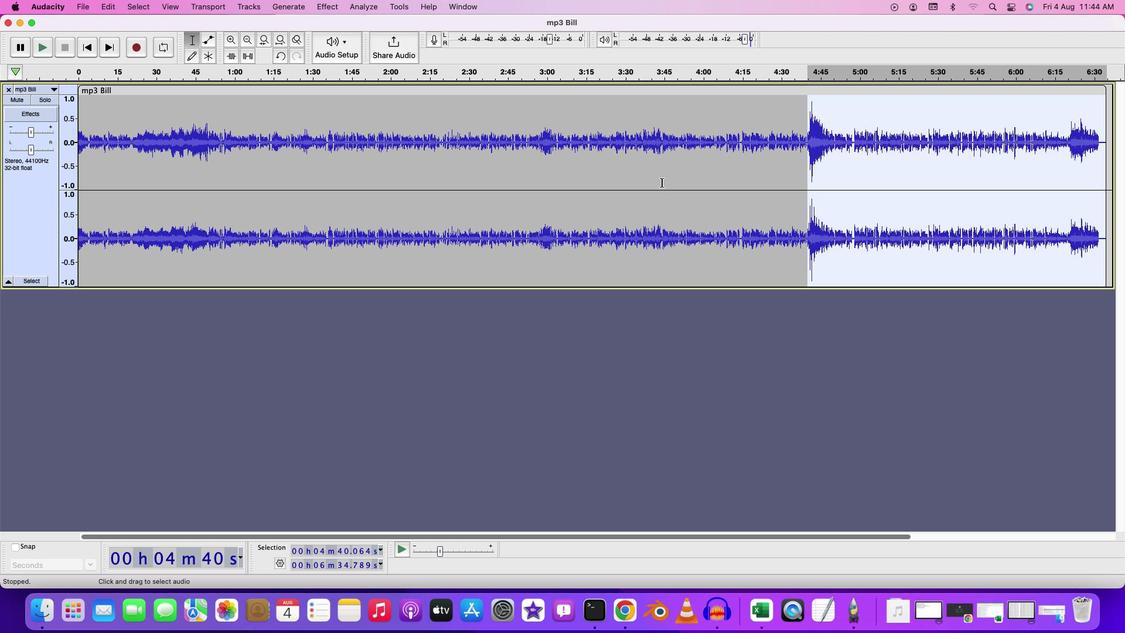 
Action: Mouse pressed left at (659, 180)
Screenshot: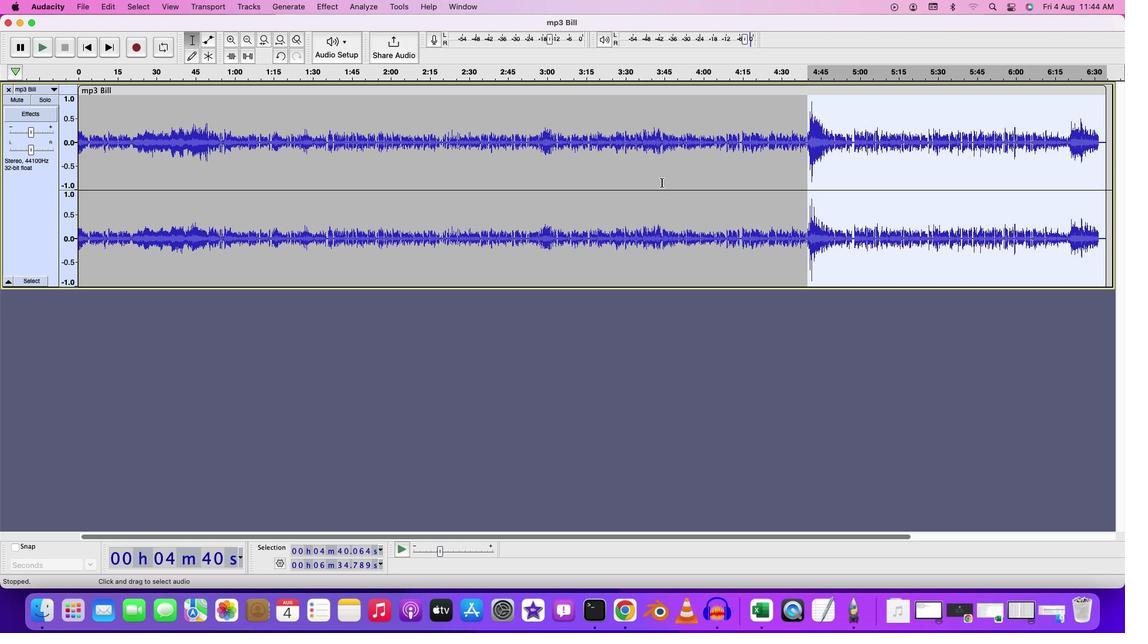 
Action: Mouse moved to (659, 180)
Screenshot: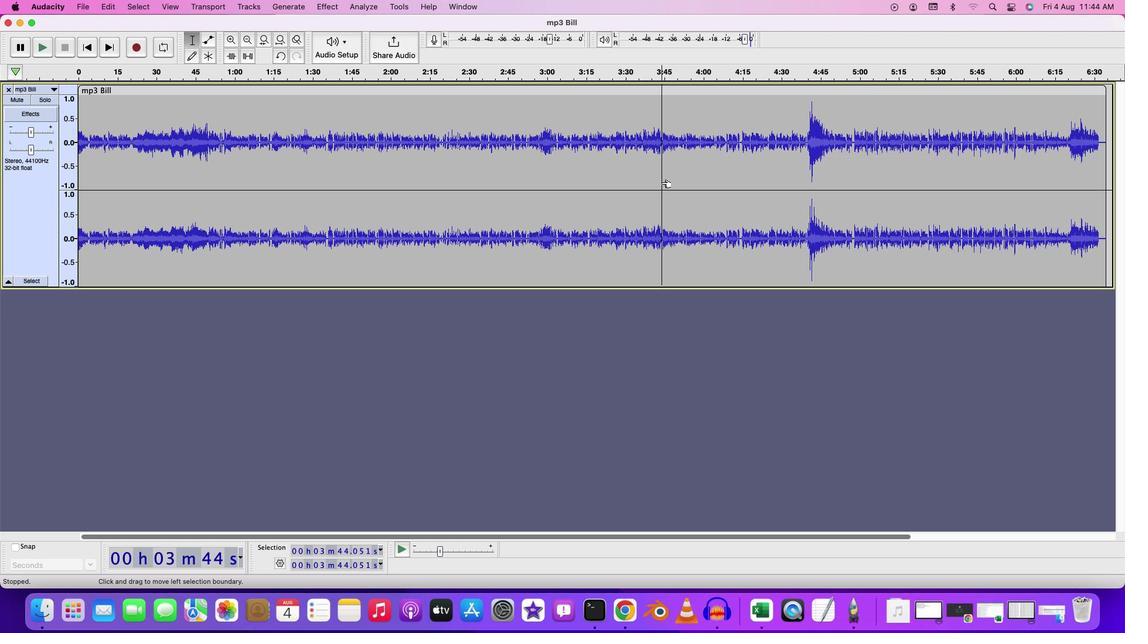 
Action: Key pressed Key.cmd'a'
Screenshot: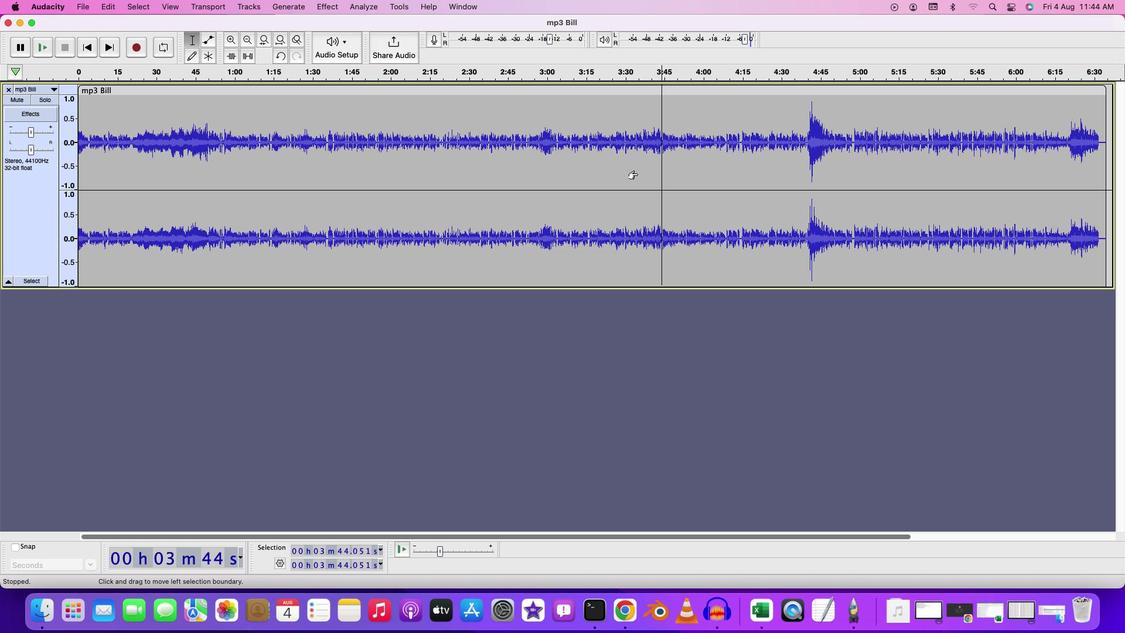 
Action: Mouse moved to (334, 4)
Screenshot: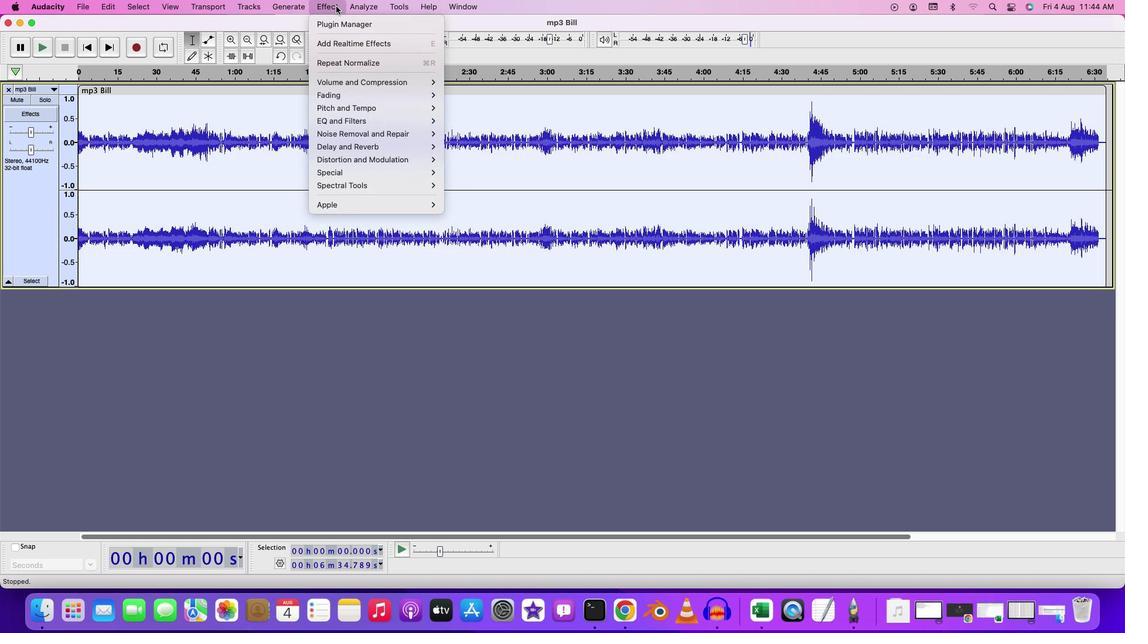 
Action: Mouse pressed left at (334, 4)
Screenshot: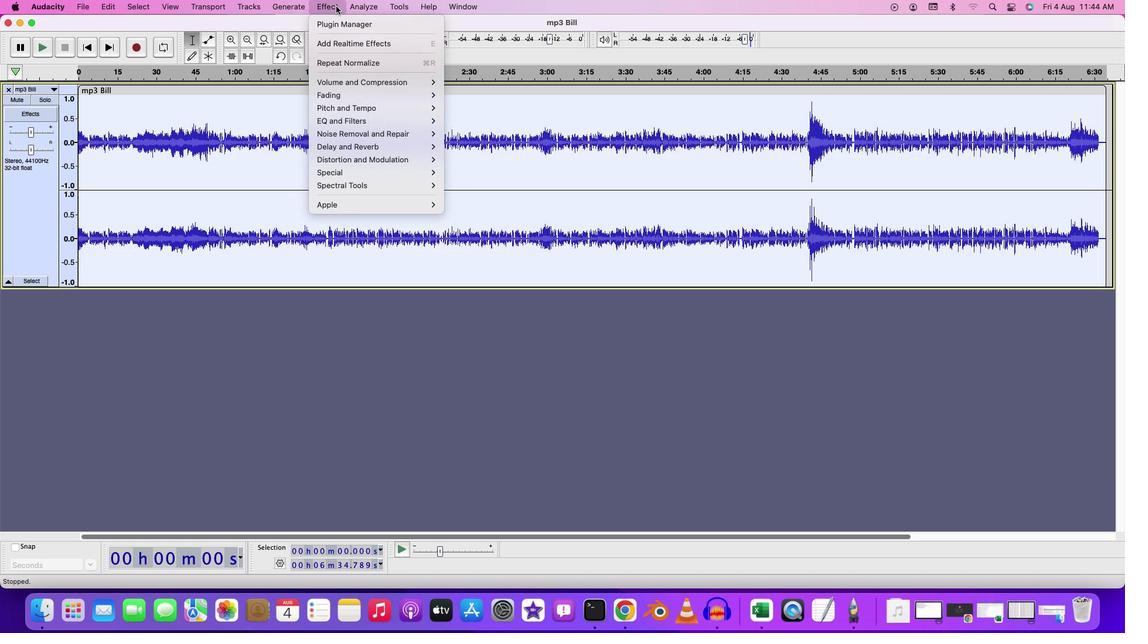 
Action: Mouse moved to (341, 58)
Screenshot: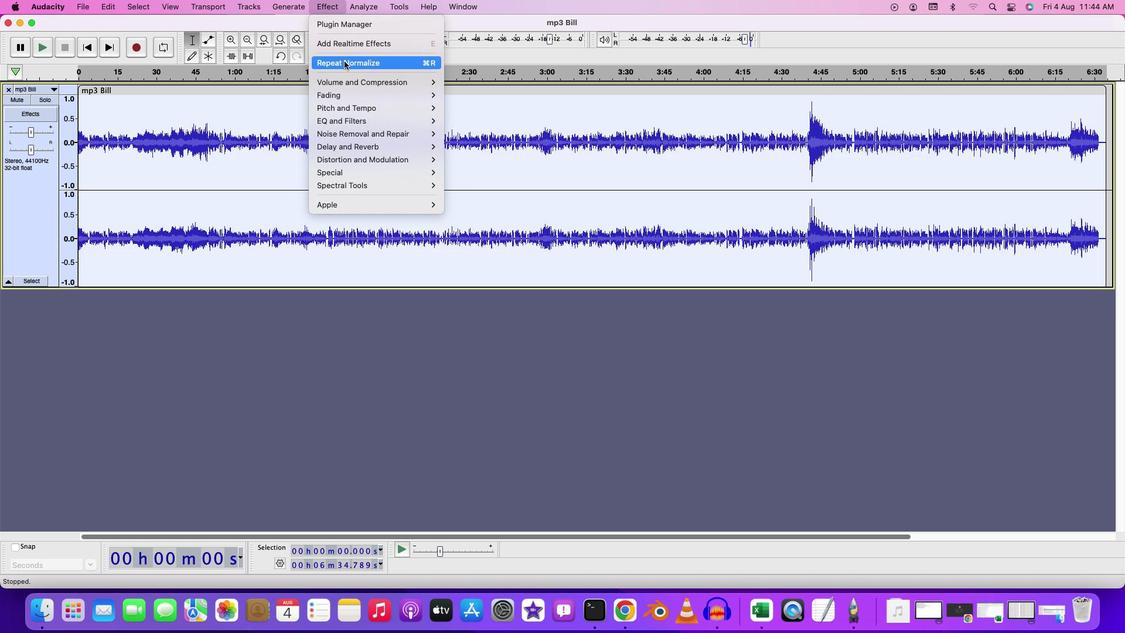
Action: Mouse pressed left at (341, 58)
Screenshot: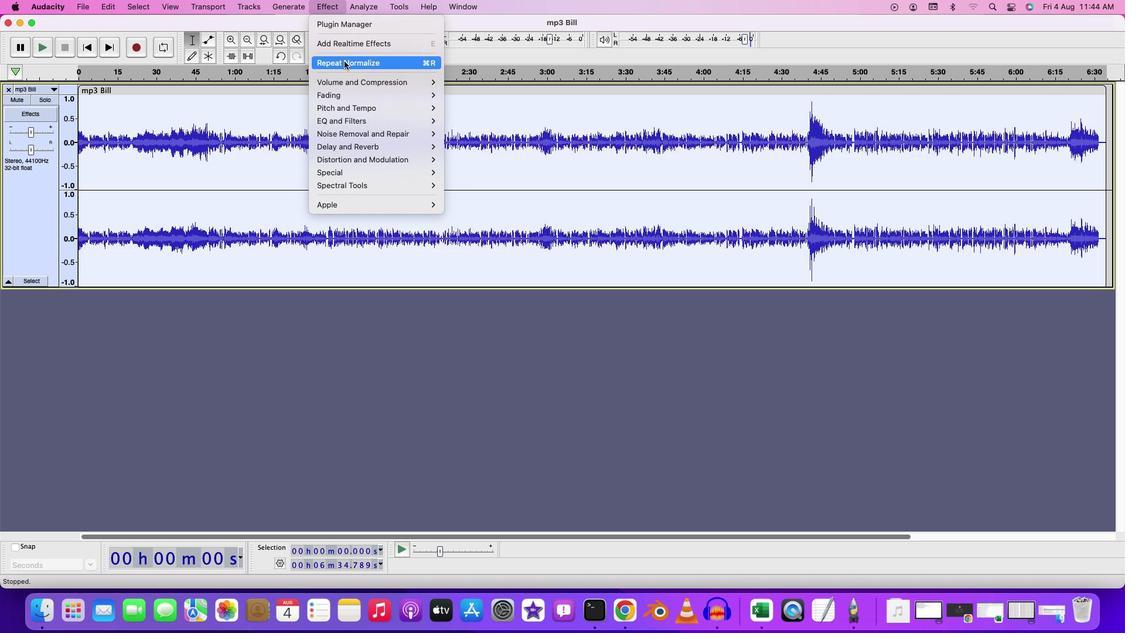 
Action: Mouse moved to (84, 110)
Screenshot: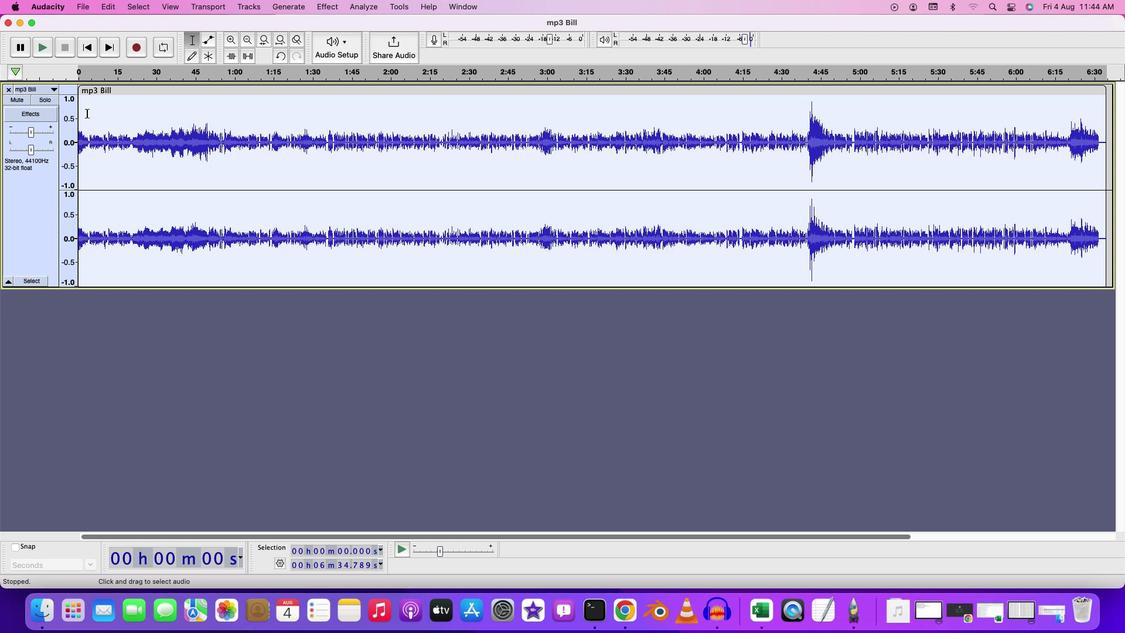 
Action: Mouse pressed left at (84, 110)
Screenshot: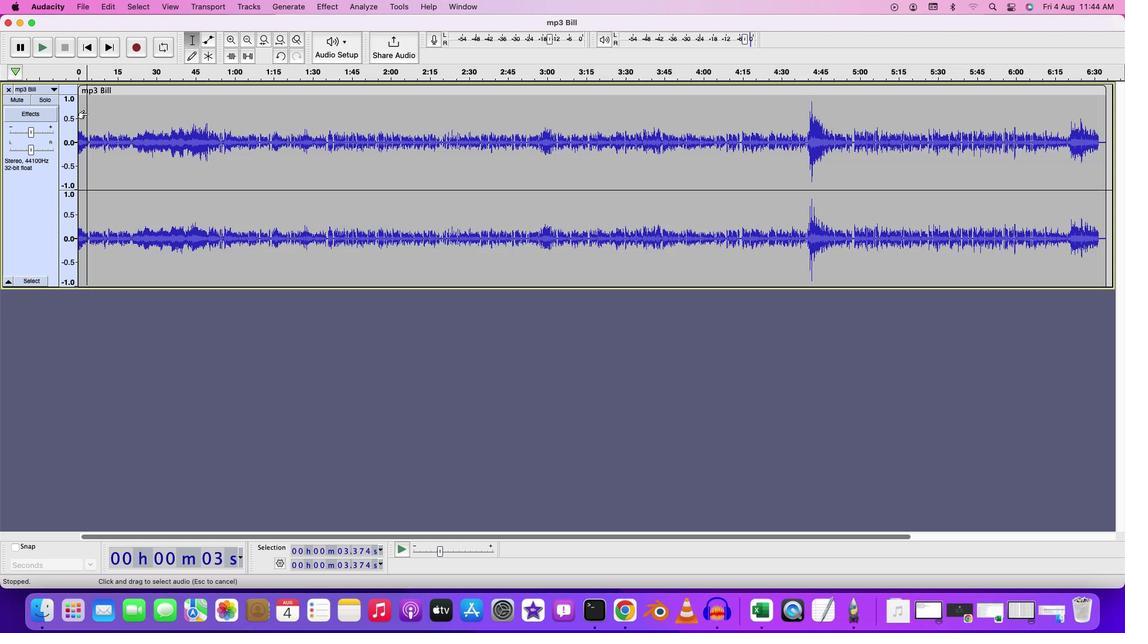 
Action: Mouse moved to (86, 109)
Screenshot: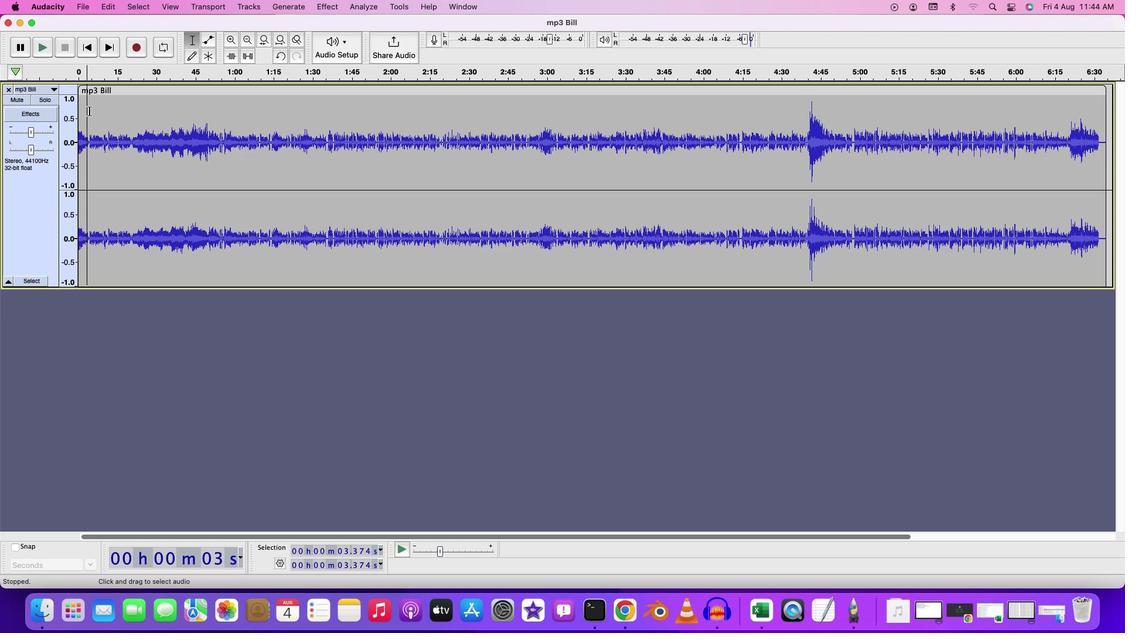 
Action: Key pressed Key.space
Screenshot: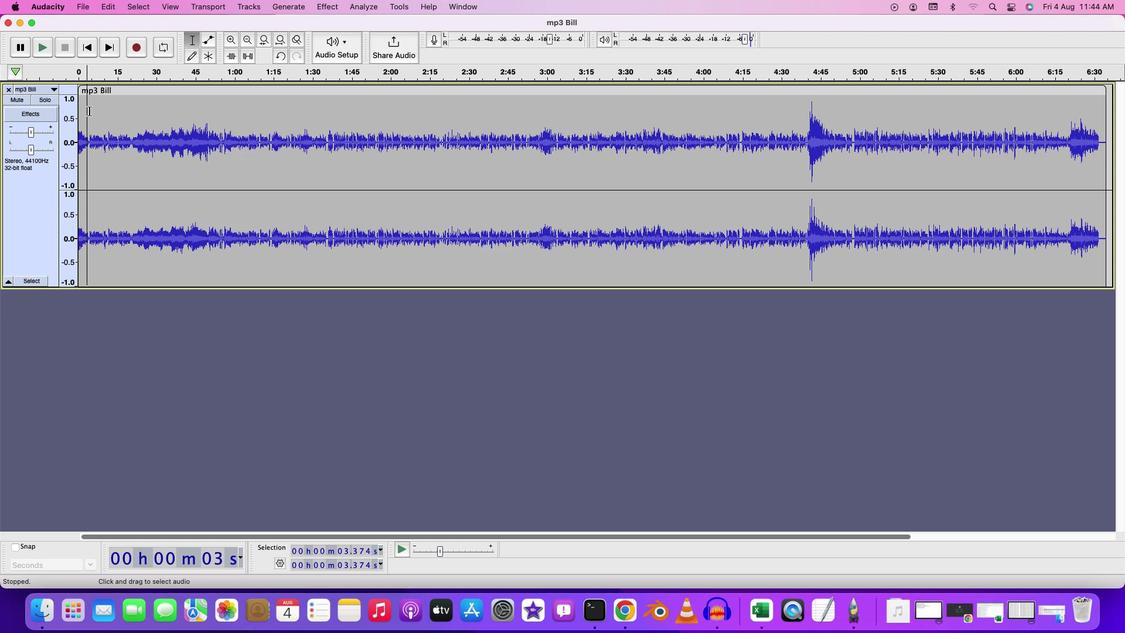 
Action: Mouse moved to (788, 110)
Screenshot: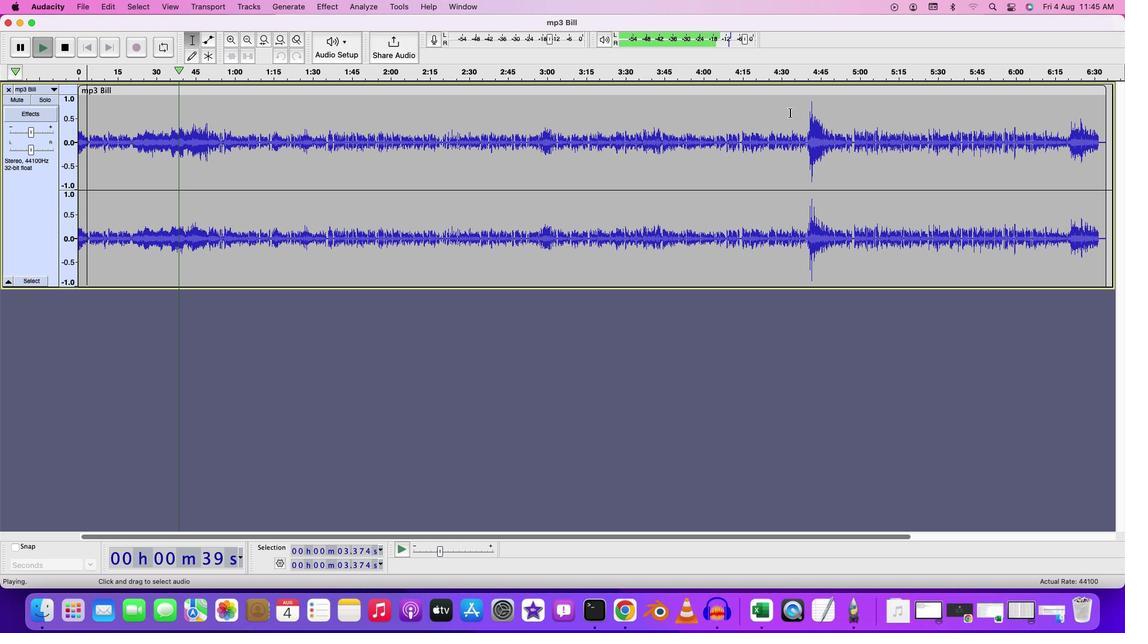 
Action: Mouse pressed left at (788, 110)
Screenshot: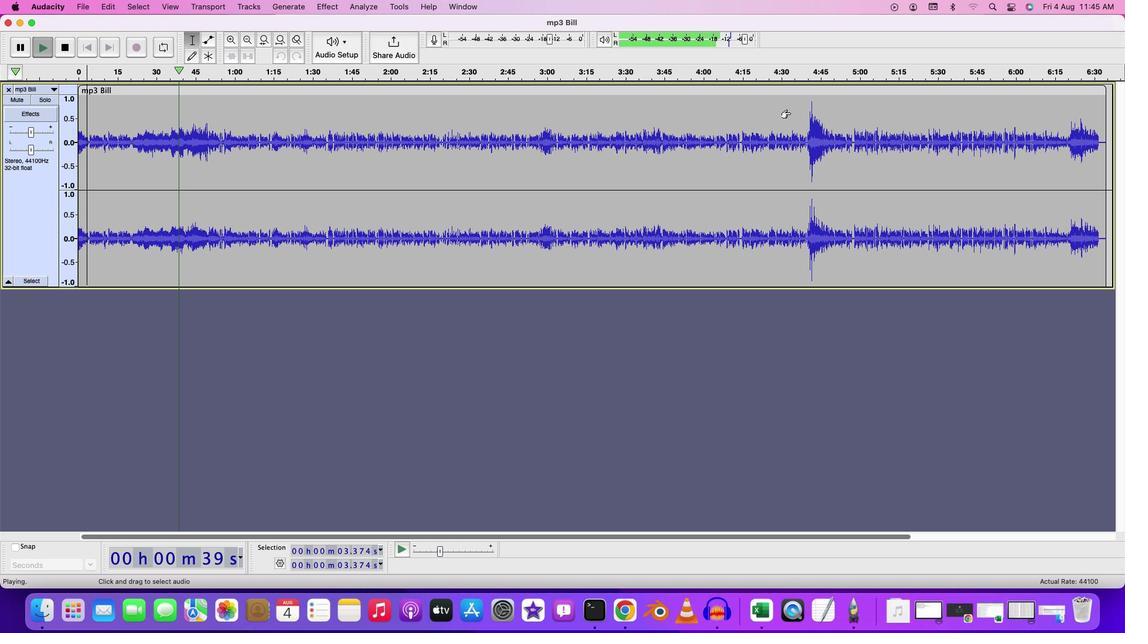 
Action: Key pressed Key.spaceKey.space
Screenshot: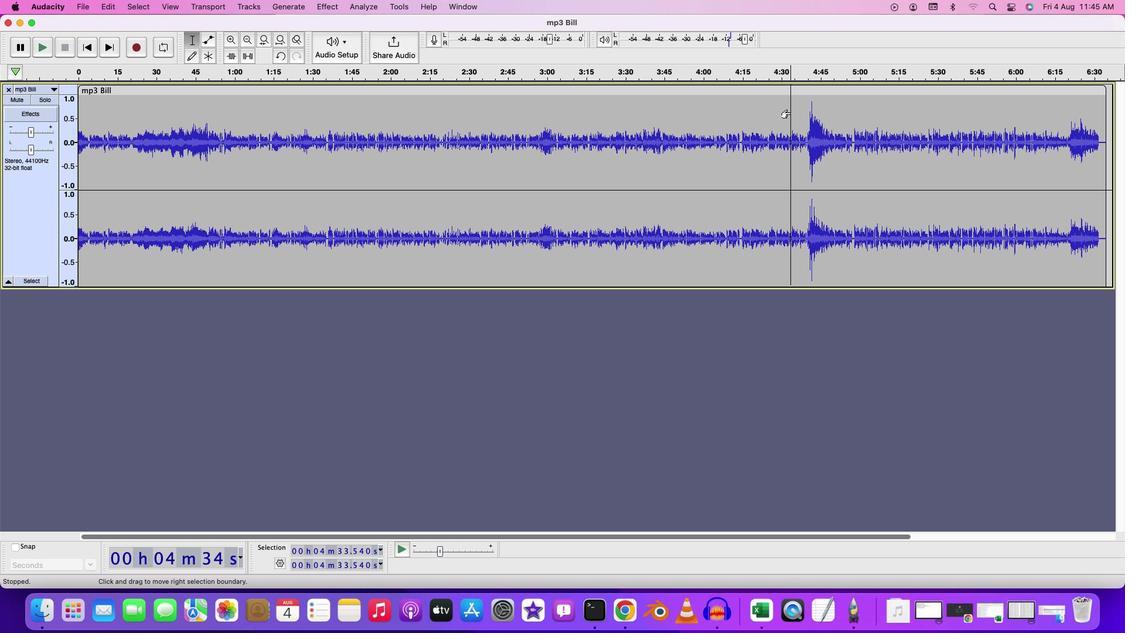 
Action: Mouse moved to (1062, 103)
Screenshot: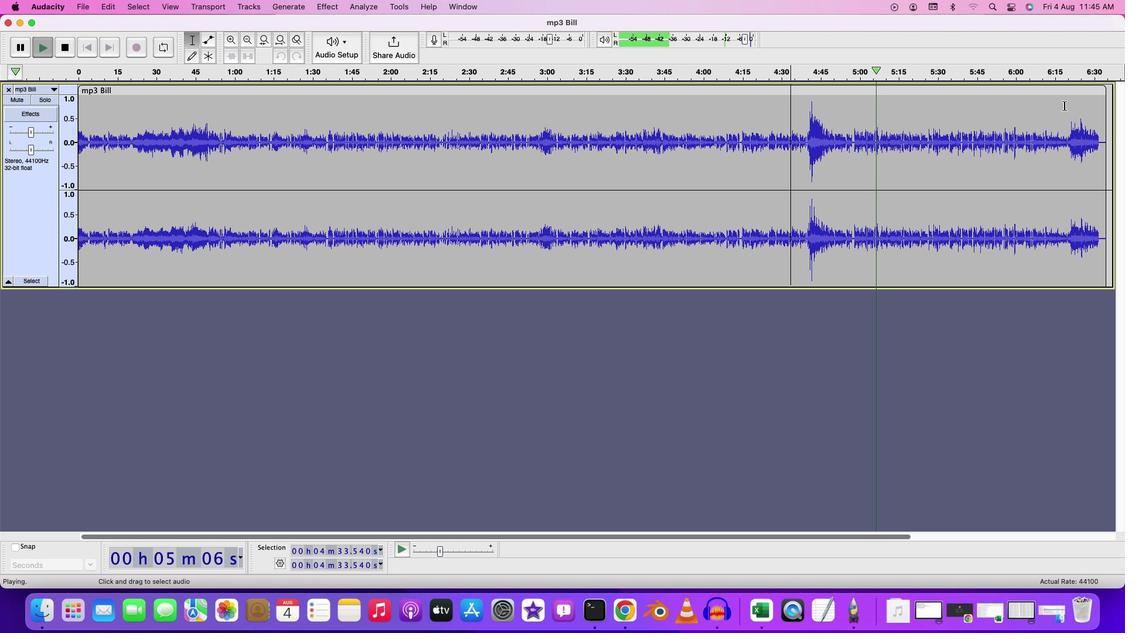 
Action: Mouse pressed left at (1062, 103)
Screenshot: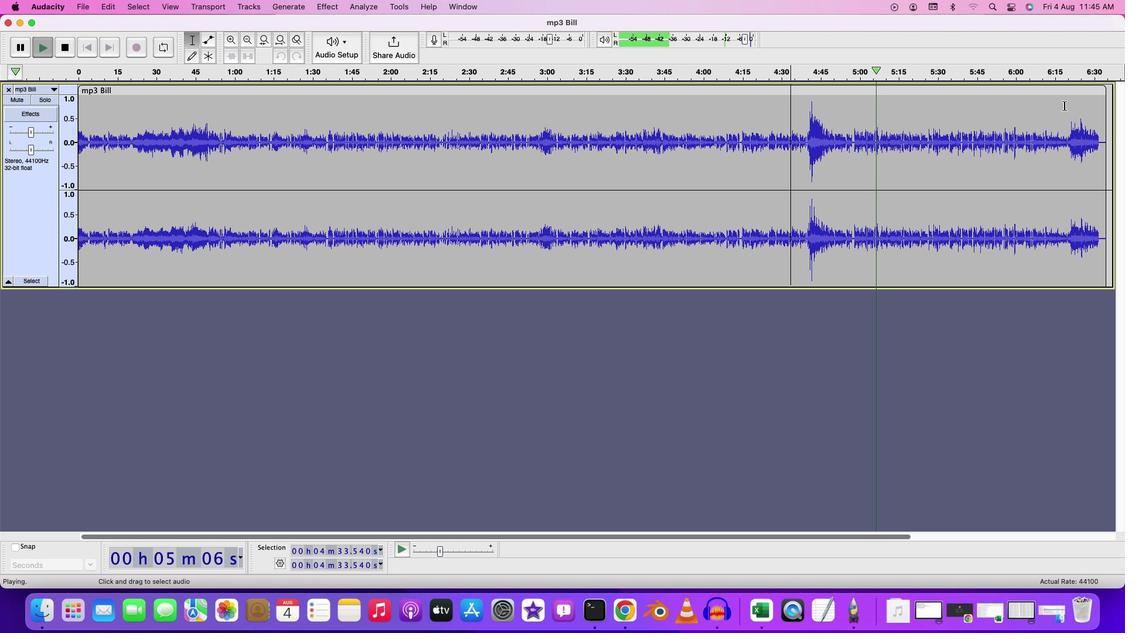 
Action: Mouse moved to (1059, 107)
Screenshot: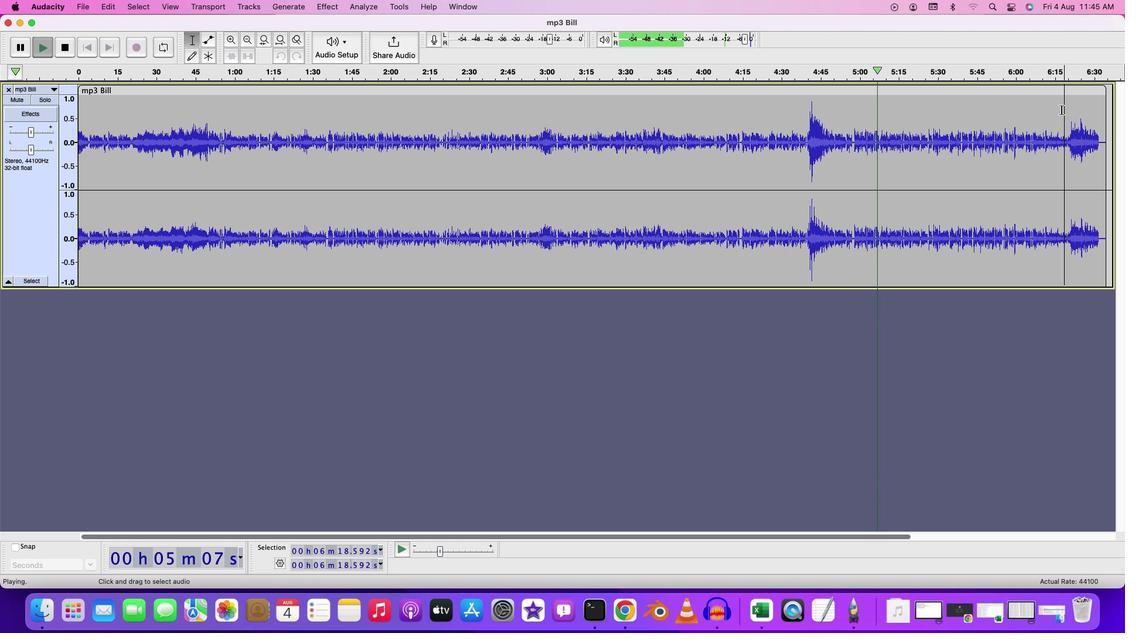 
Action: Key pressed Key.spaceKey.space
Screenshot: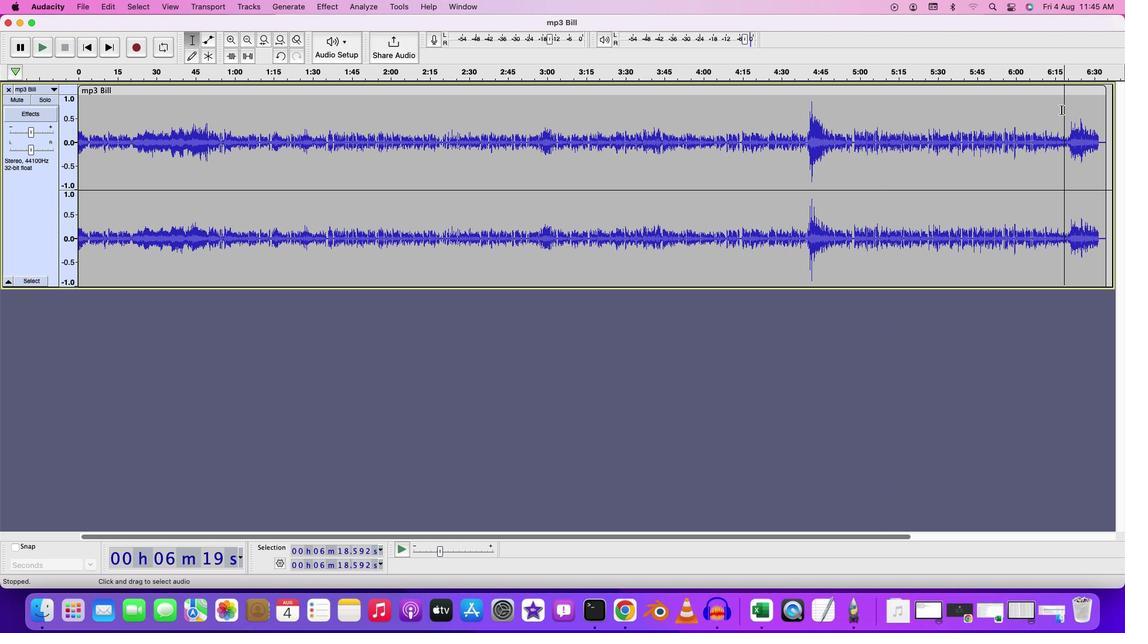 
Action: Mouse moved to (1077, 134)
Screenshot: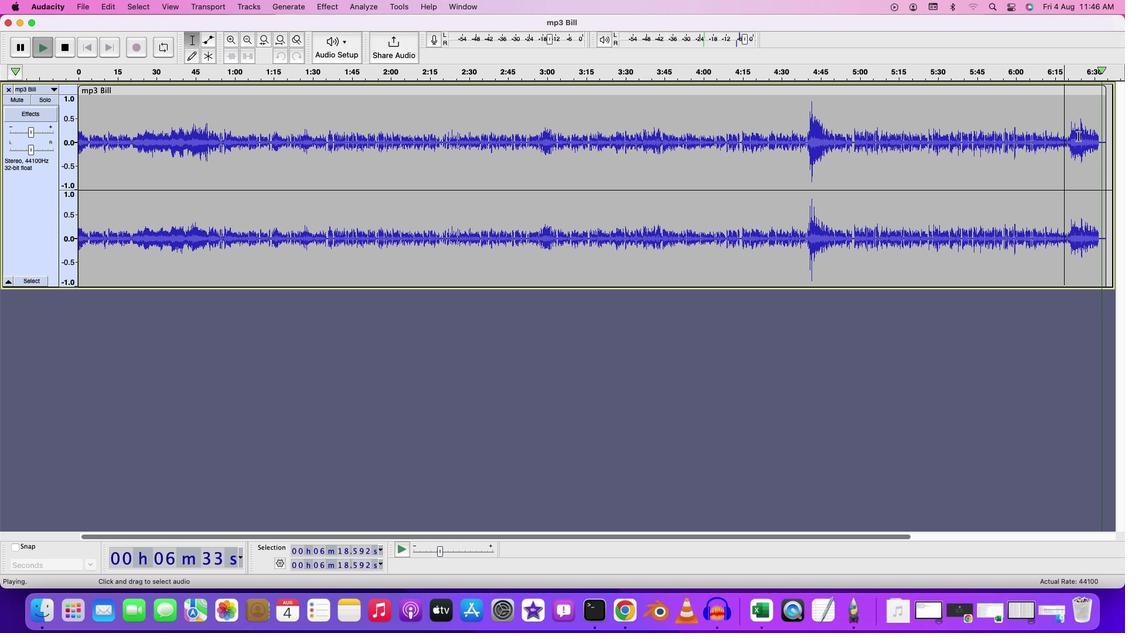 
Action: Key pressed Key.space
Screenshot: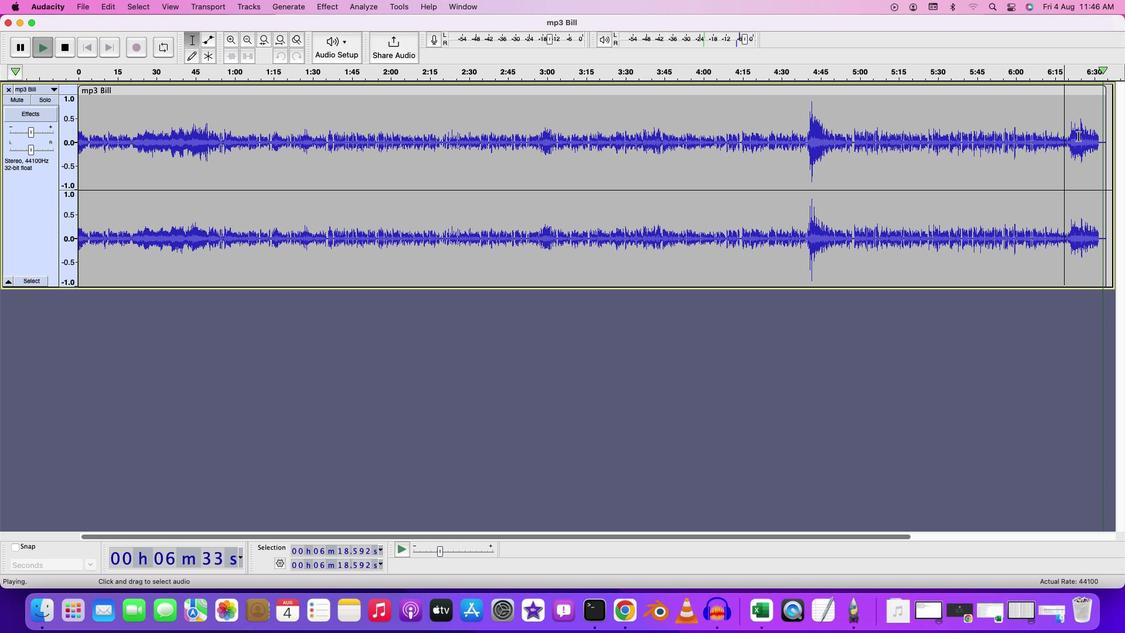 
Action: Mouse moved to (612, 304)
Screenshot: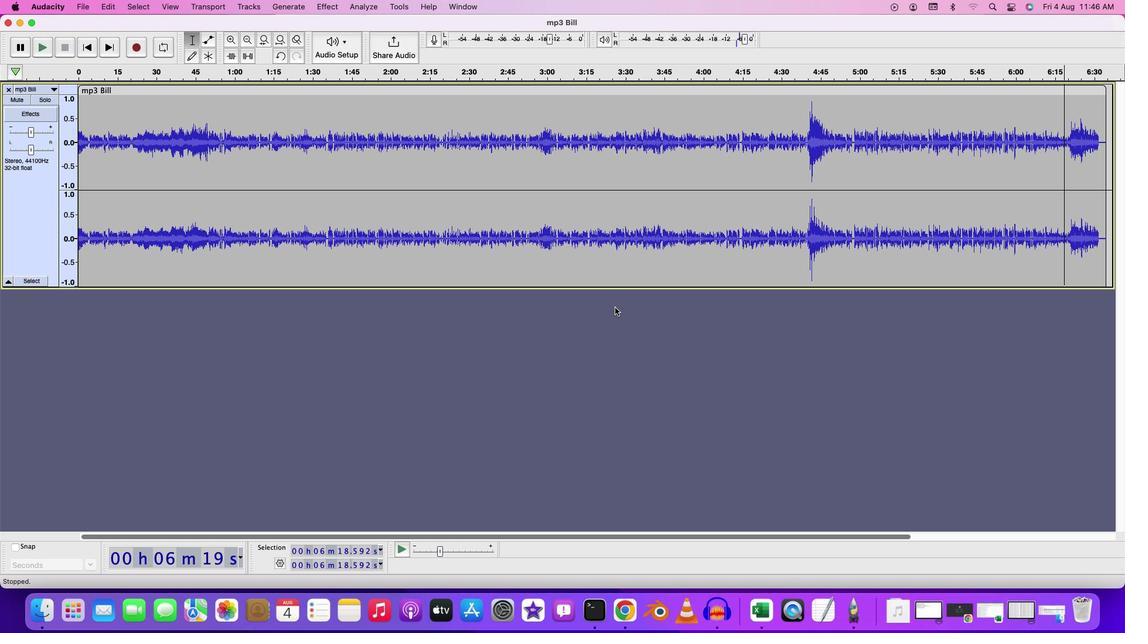 
Action: Mouse pressed left at (612, 304)
Screenshot: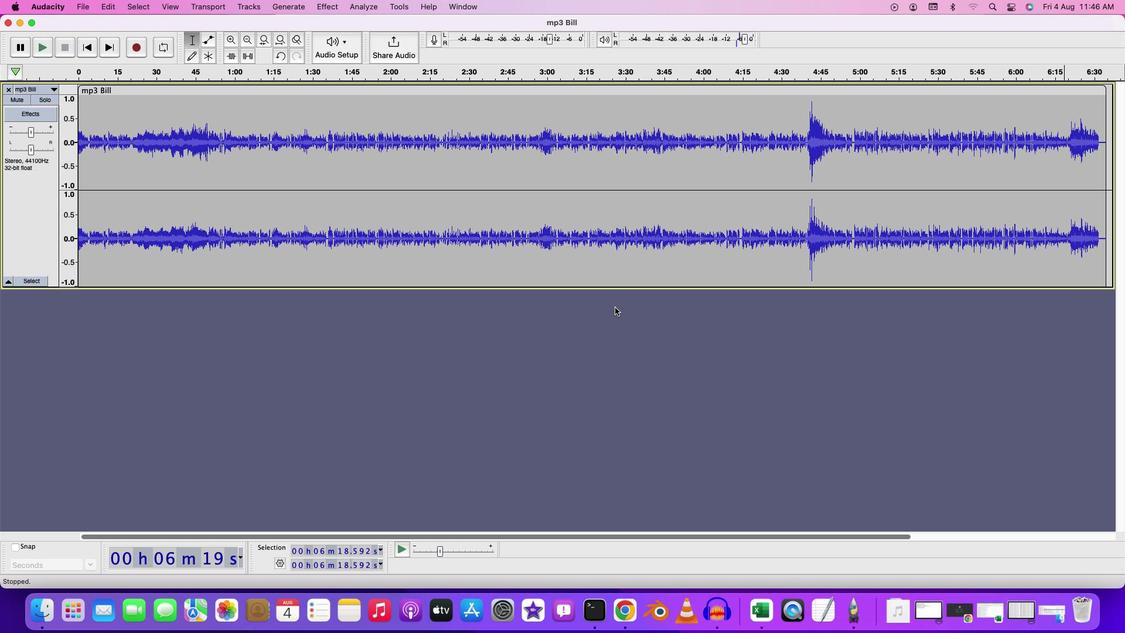 
Action: Mouse moved to (83, 4)
Screenshot: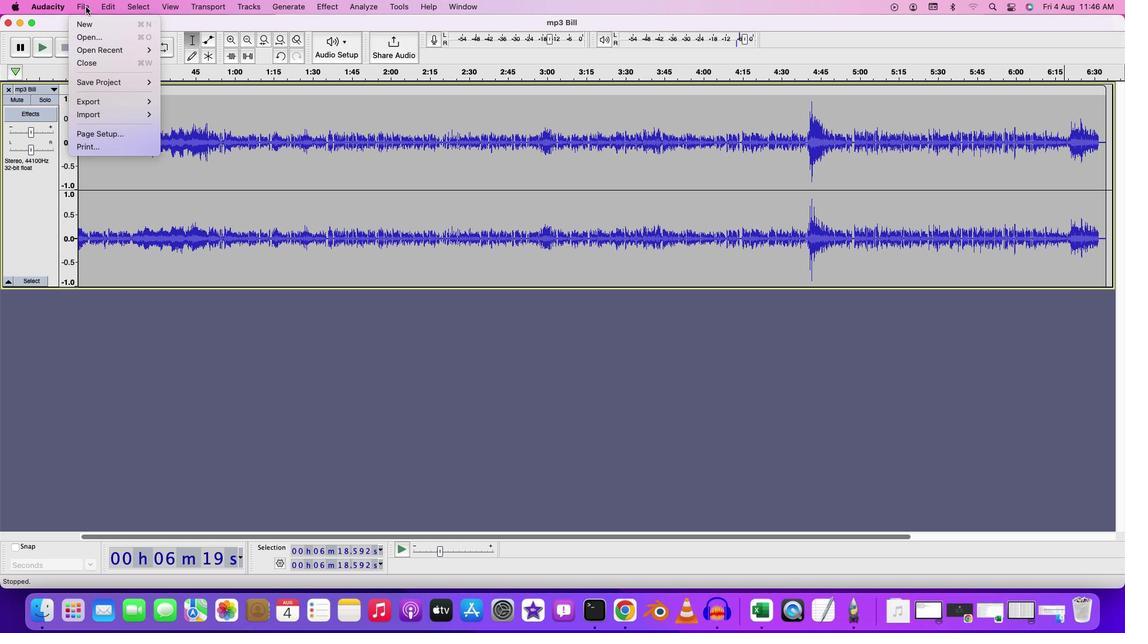 
Action: Mouse pressed left at (83, 4)
Screenshot: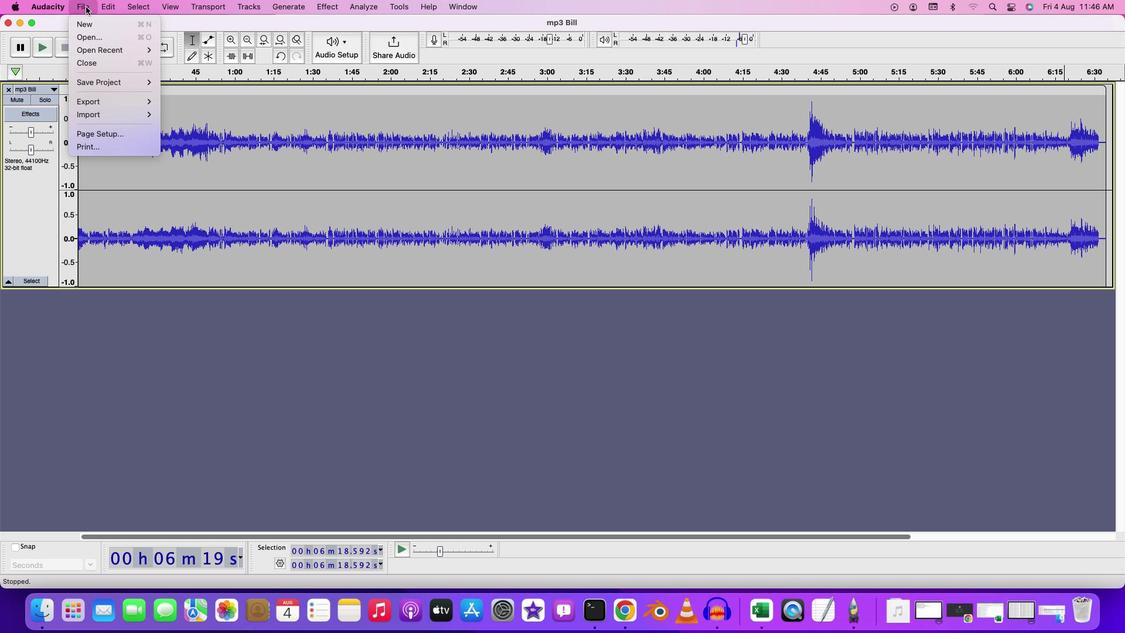 
Action: Mouse moved to (164, 98)
Screenshot: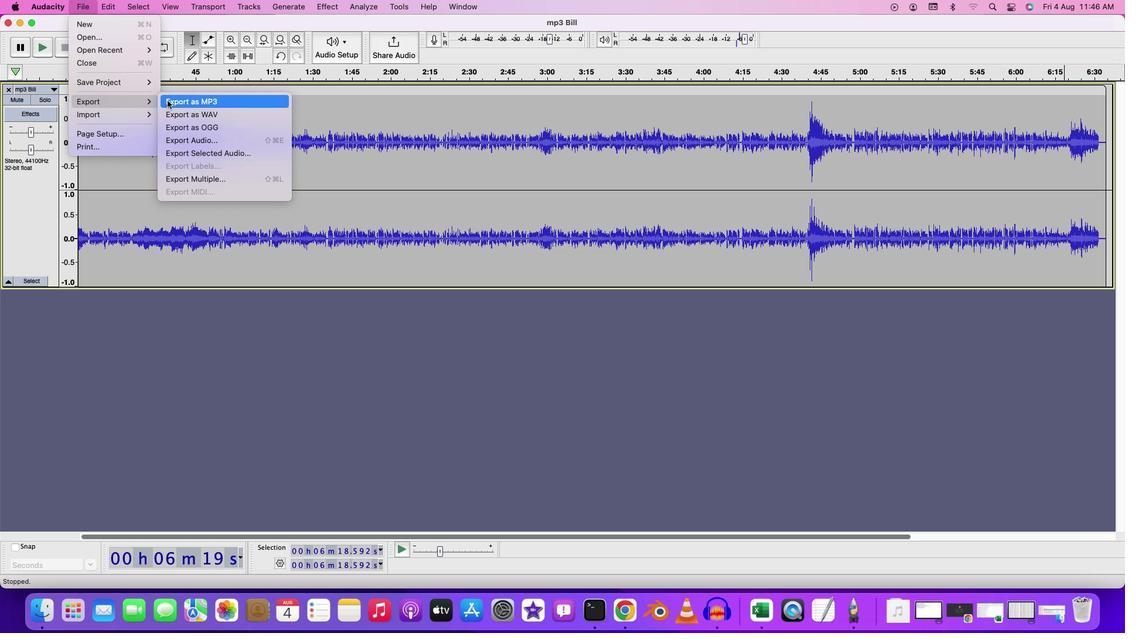 
Action: Mouse pressed left at (164, 98)
Screenshot: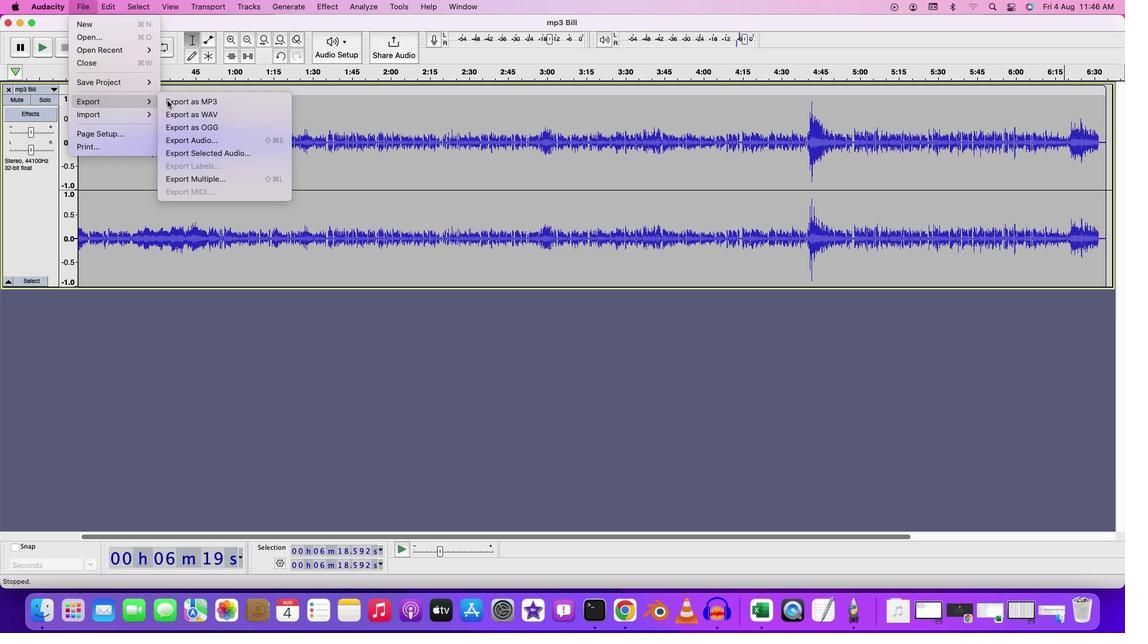 
Action: Mouse moved to (551, 131)
Screenshot: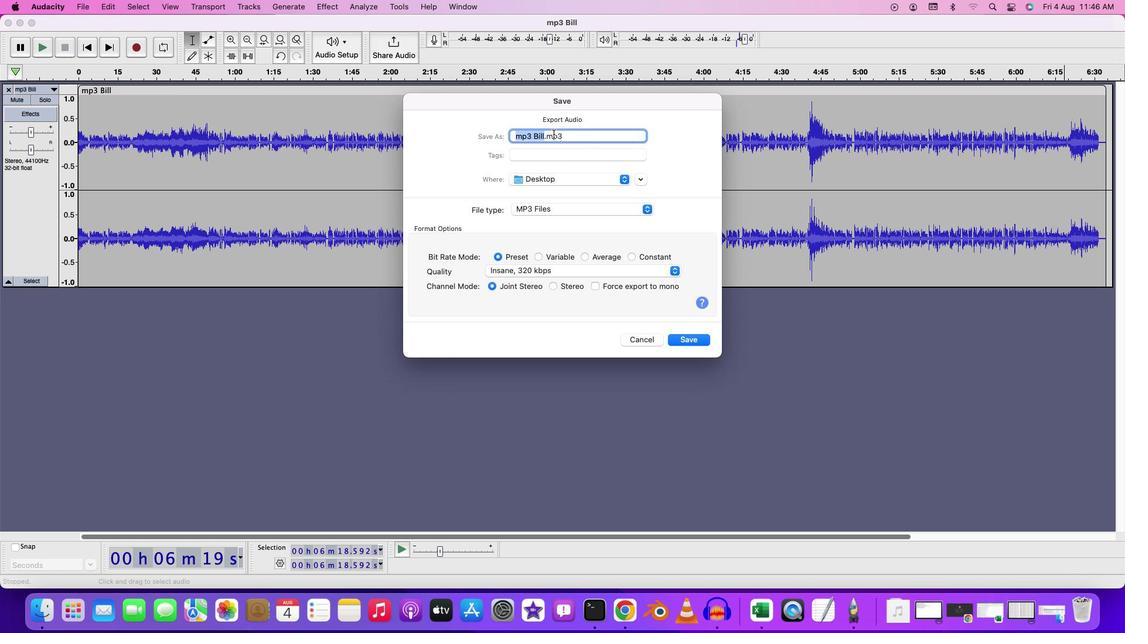 
Action: Key pressed Key.backspaceKey.shift'N''o''r''m''a''l''i''s'Key.backspace'z''e''d'Key.spaceKey.shift'B''V''i''d'Key.backspaceKey.backspaceKey.backspaceKey.backspaceKey.shift'V''i''e'Key.backspace'd''e''o'
Screenshot: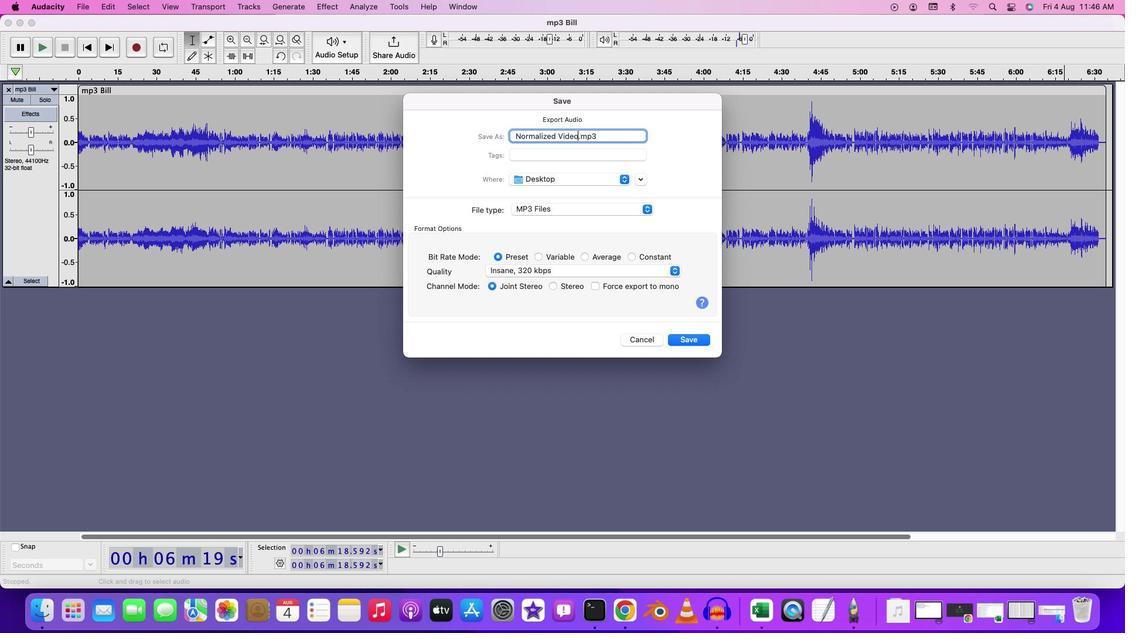 
Action: Mouse moved to (685, 340)
Screenshot: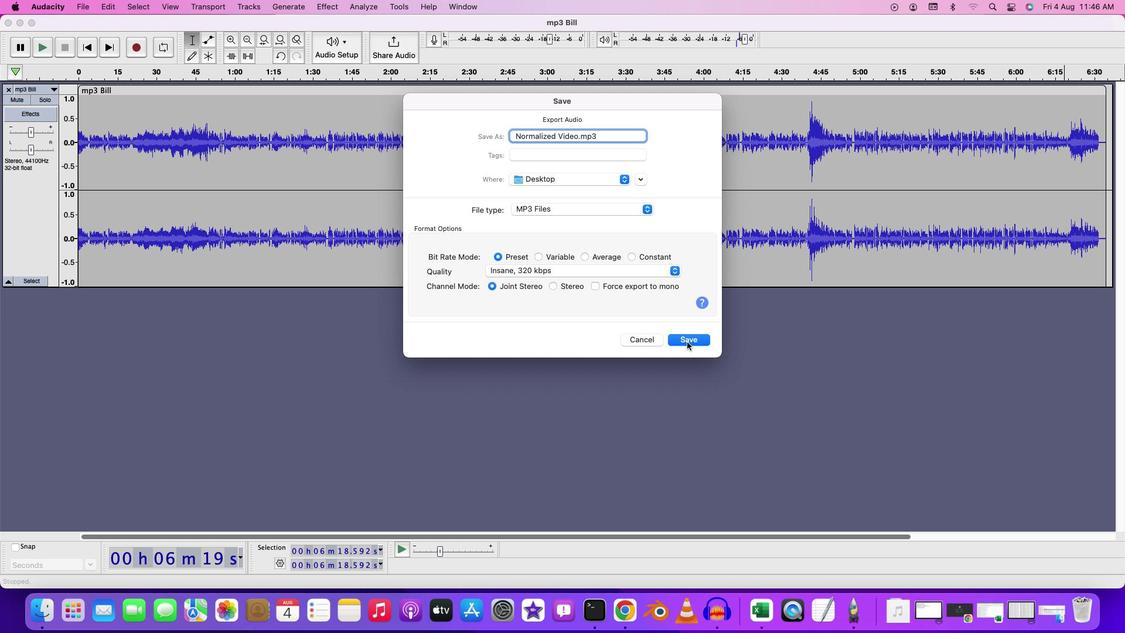 
Action: Mouse pressed left at (685, 340)
Screenshot: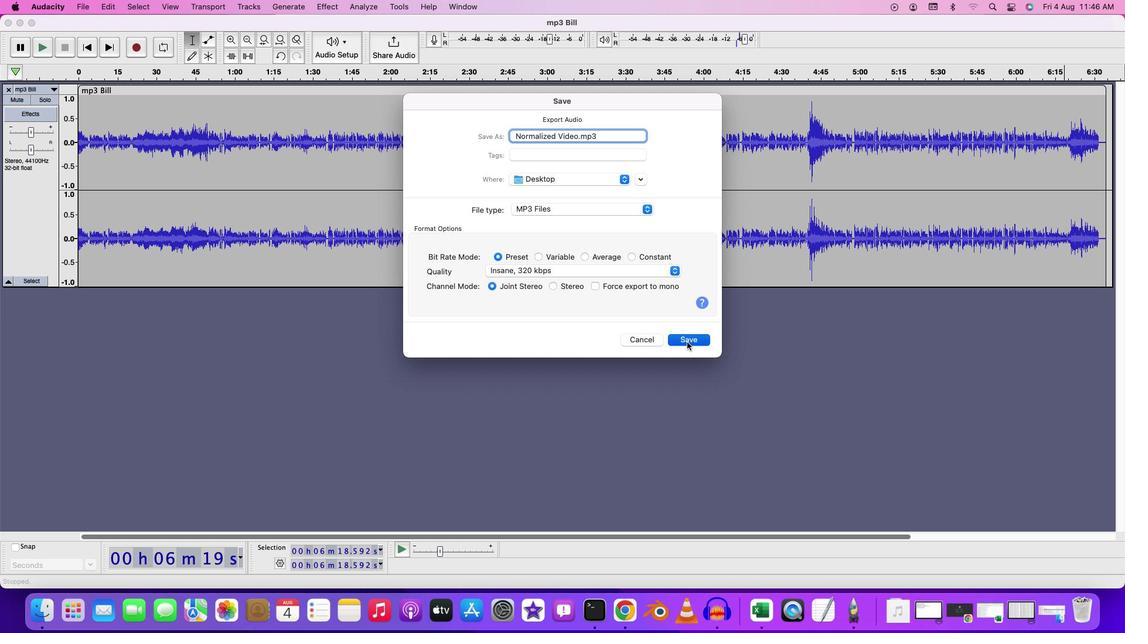 
Action: Mouse moved to (675, 414)
Screenshot: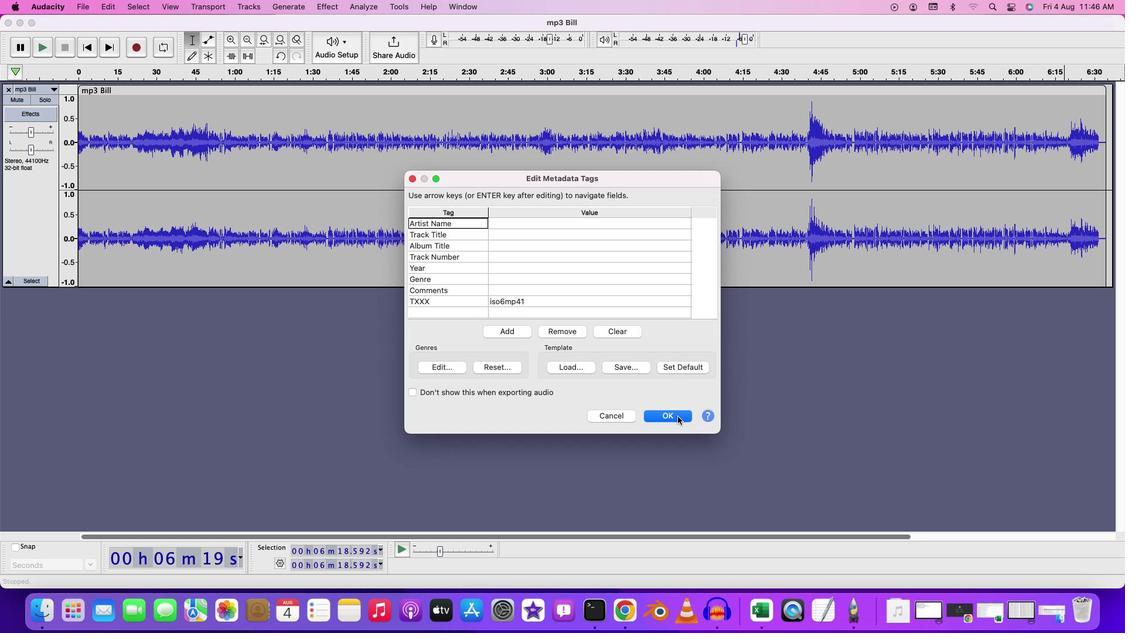 
Action: Mouse pressed left at (675, 414)
Screenshot: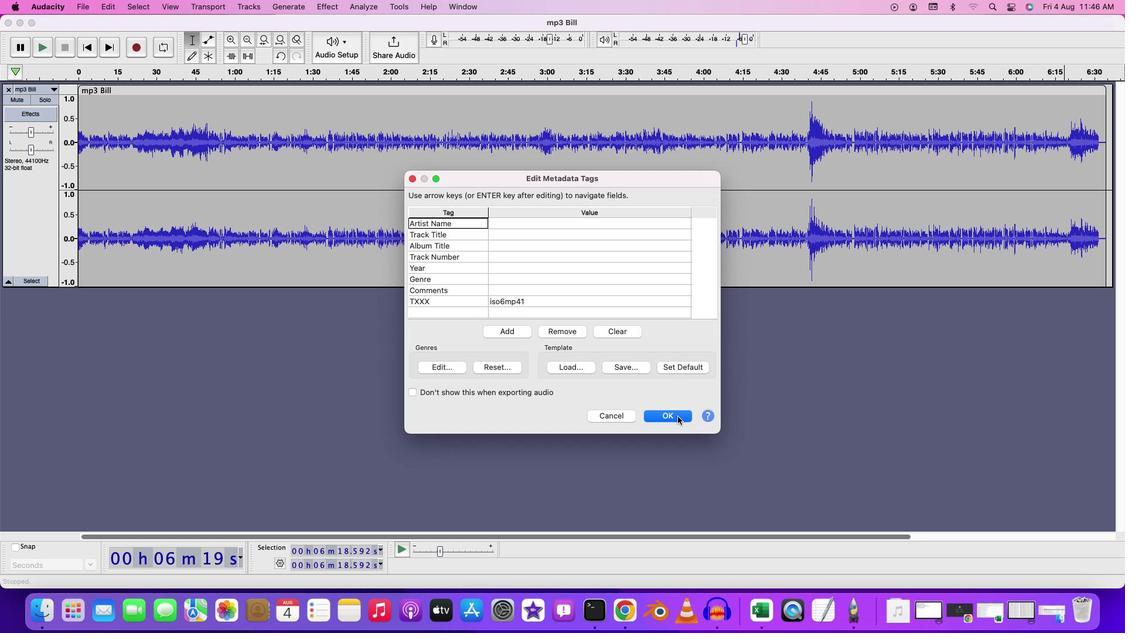
Action: Mouse moved to (611, 391)
Screenshot: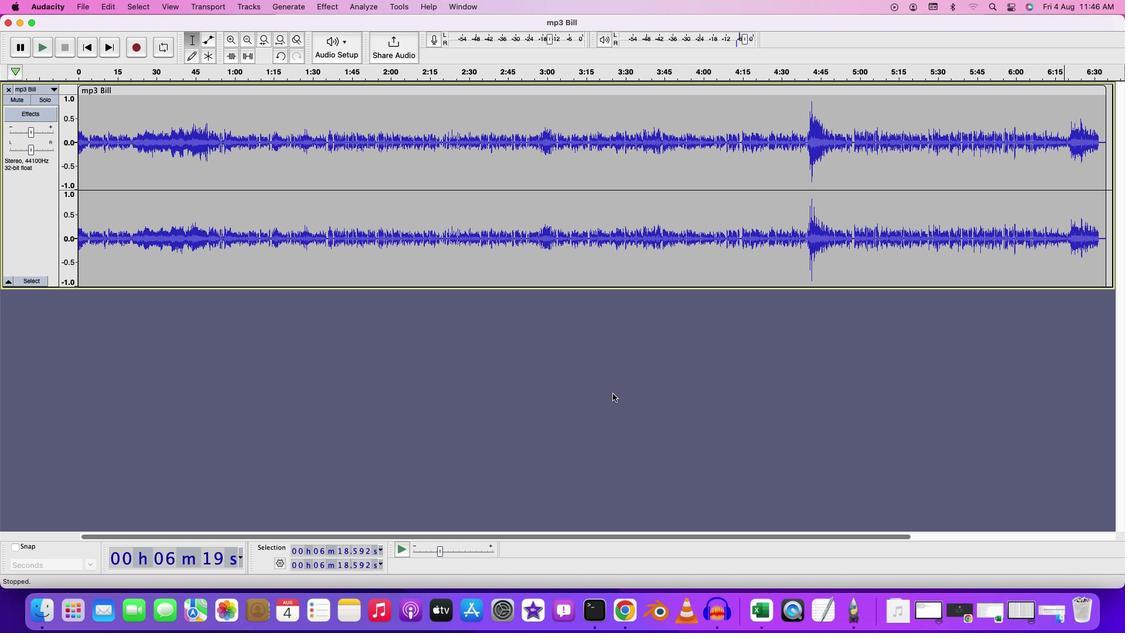 
Action: Mouse pressed left at (611, 391)
Screenshot: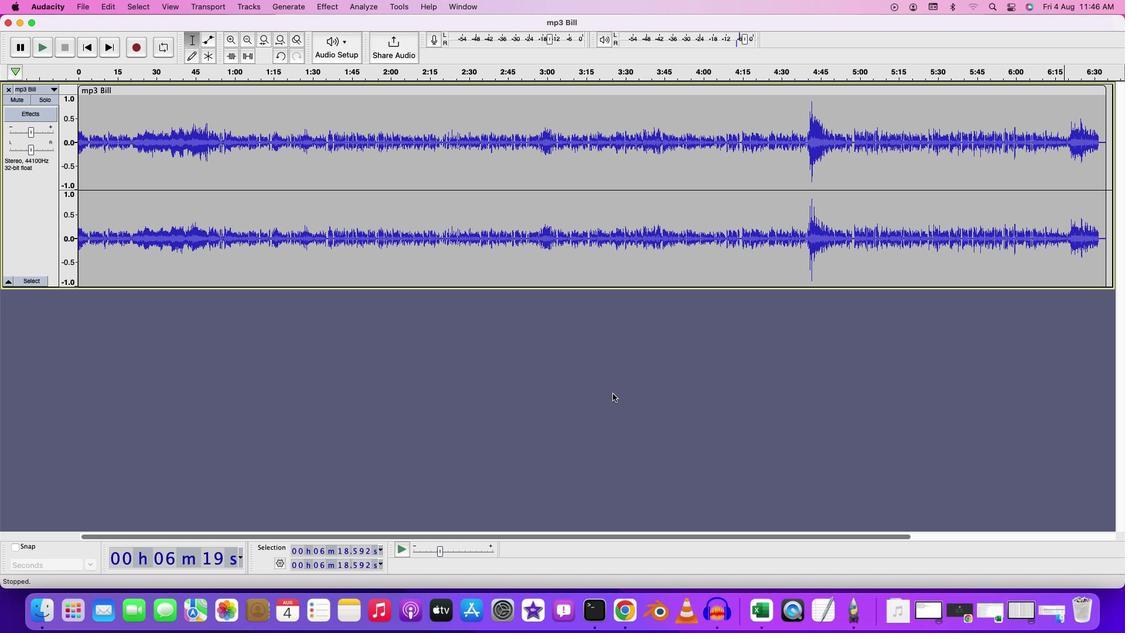 
Action: Mouse moved to (512, 397)
Screenshot: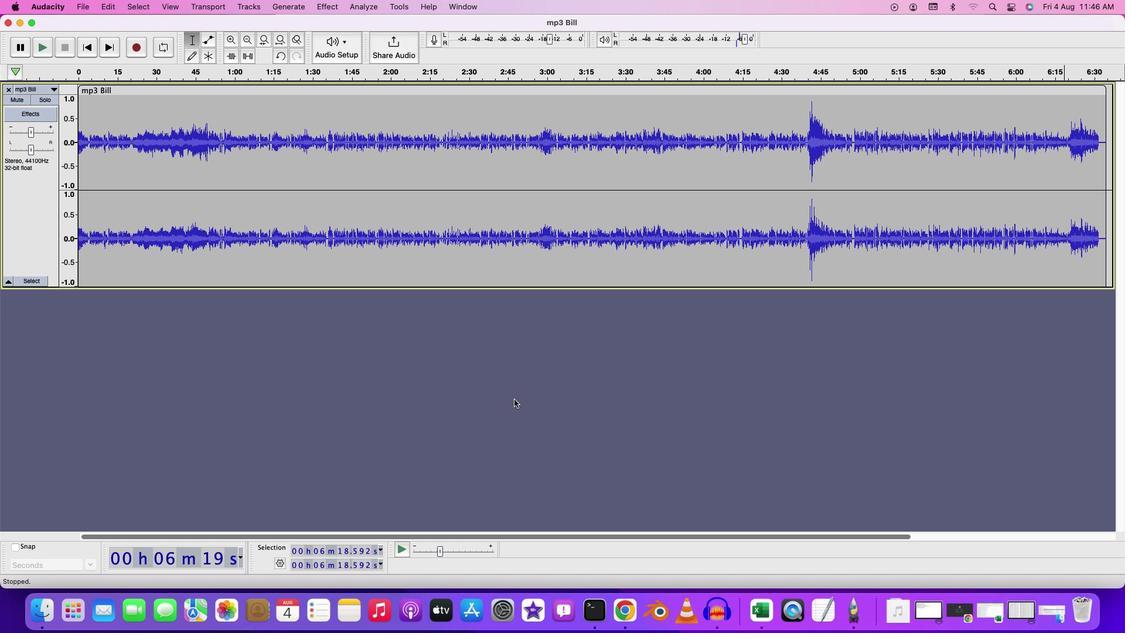 
